 Task: Add a signature Allison Brown containing Respectfully, Allison Brown to email address softage.10@softage.net and add a folder Firewall
Action: Mouse moved to (107, 123)
Screenshot: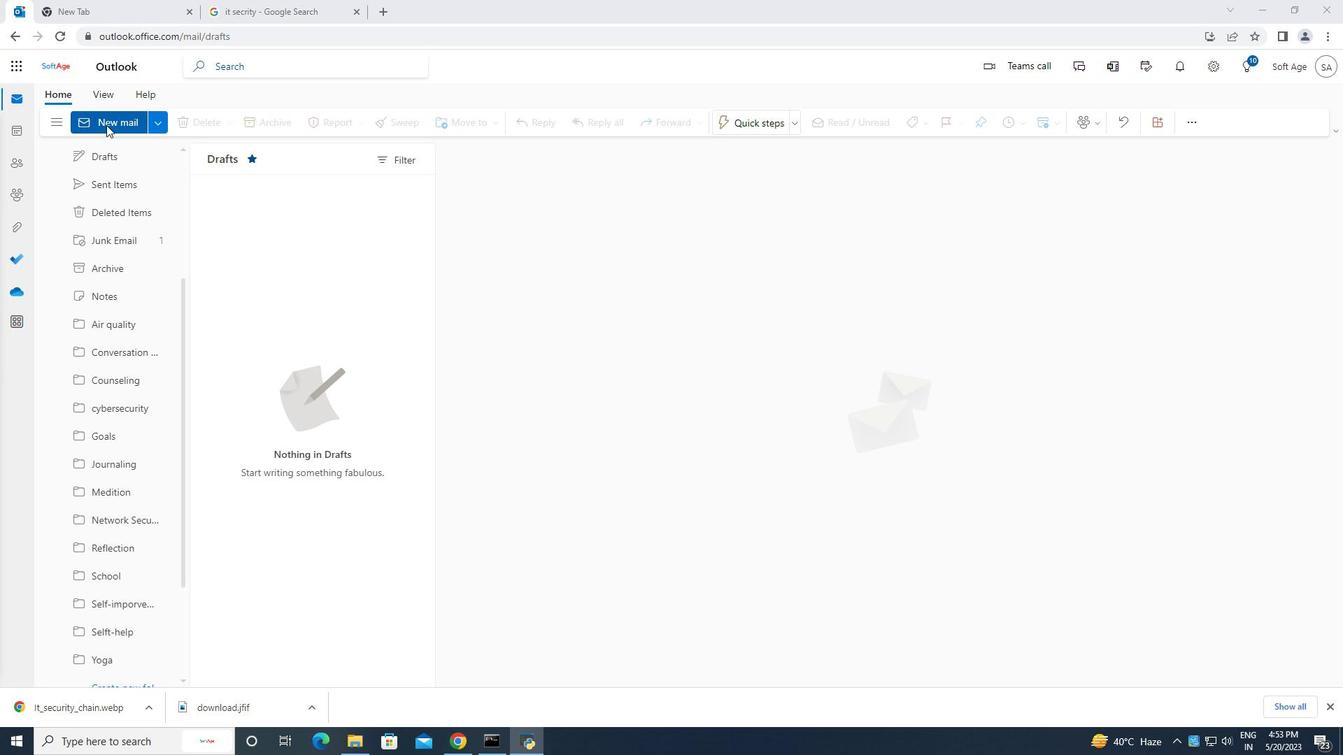 
Action: Mouse pressed left at (107, 123)
Screenshot: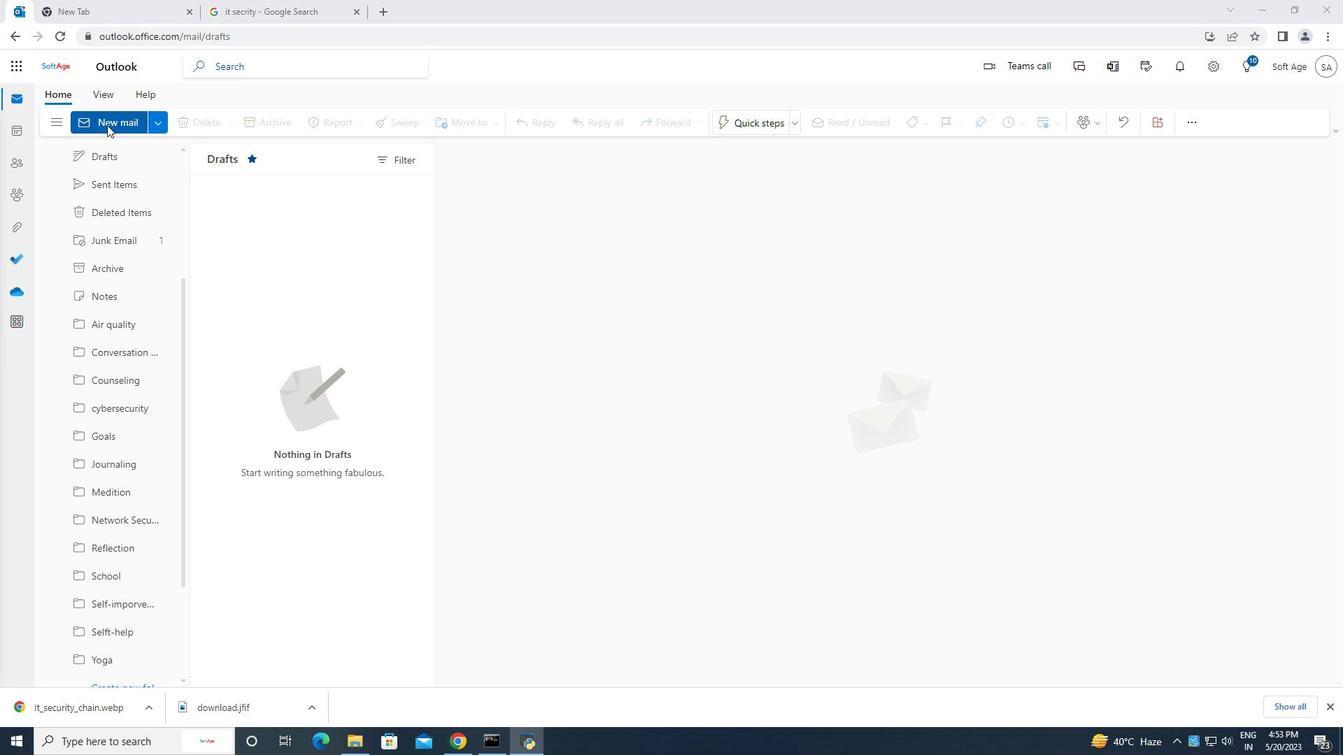 
Action: Mouse moved to (910, 122)
Screenshot: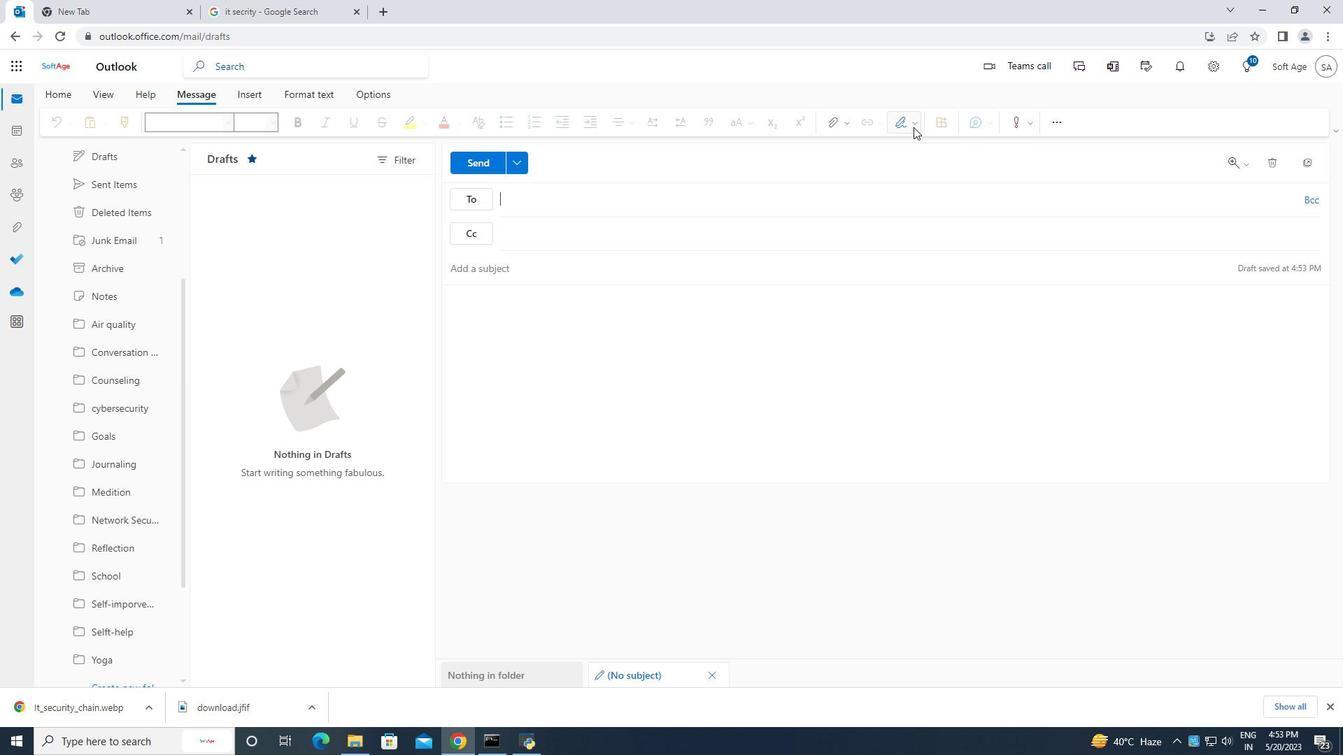 
Action: Mouse pressed left at (910, 122)
Screenshot: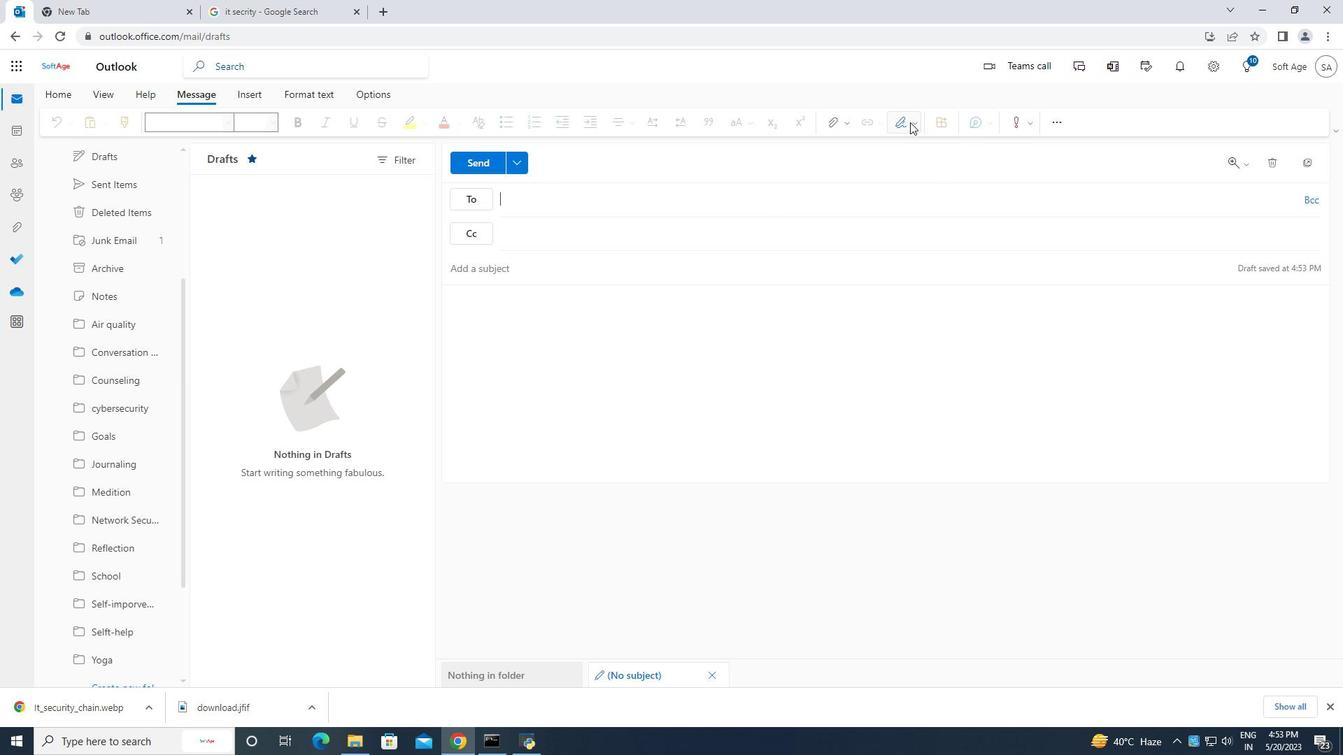 
Action: Mouse moved to (857, 177)
Screenshot: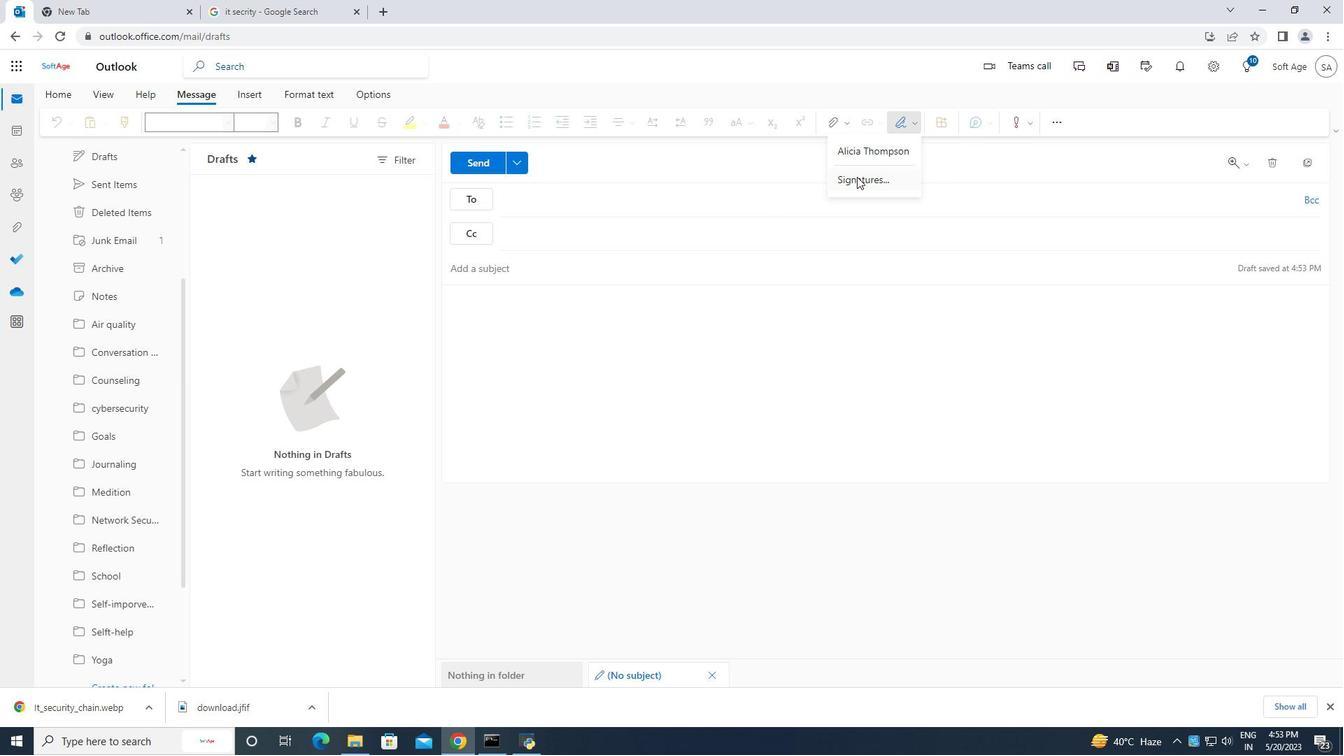 
Action: Mouse pressed left at (857, 177)
Screenshot: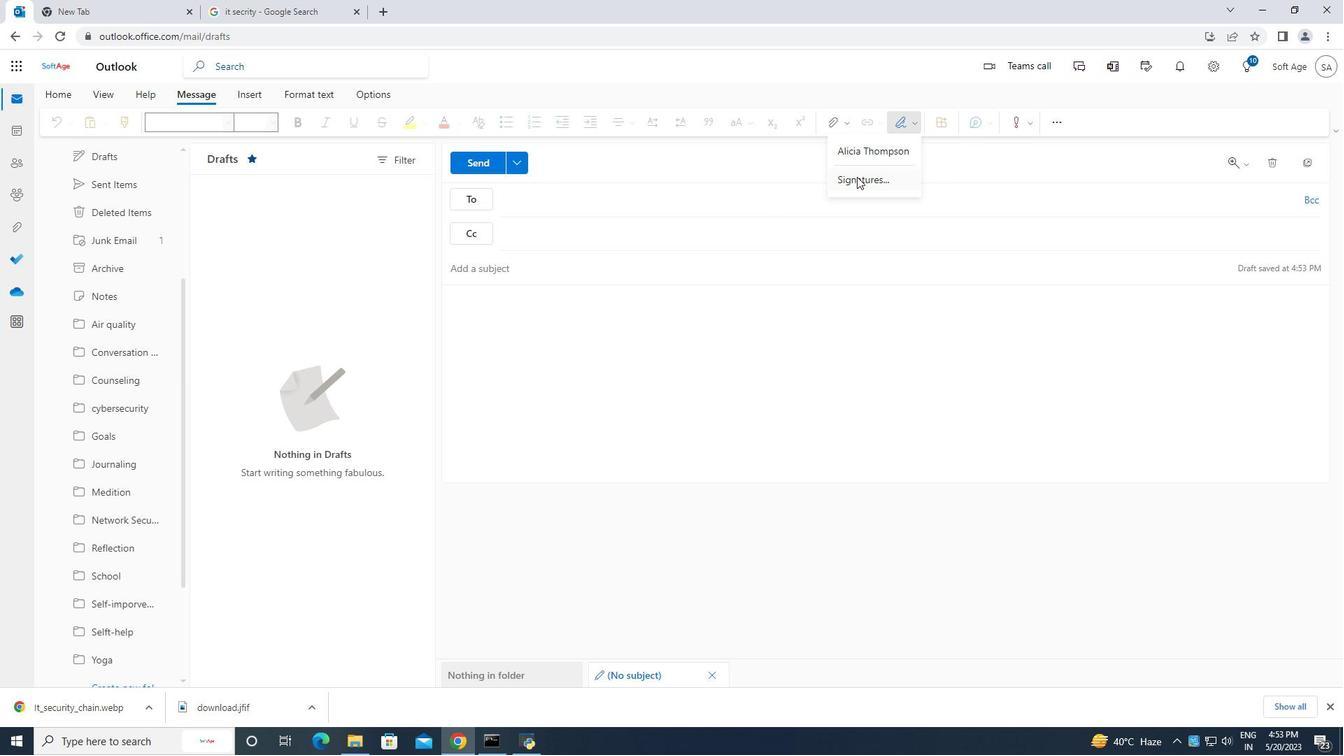 
Action: Mouse moved to (953, 229)
Screenshot: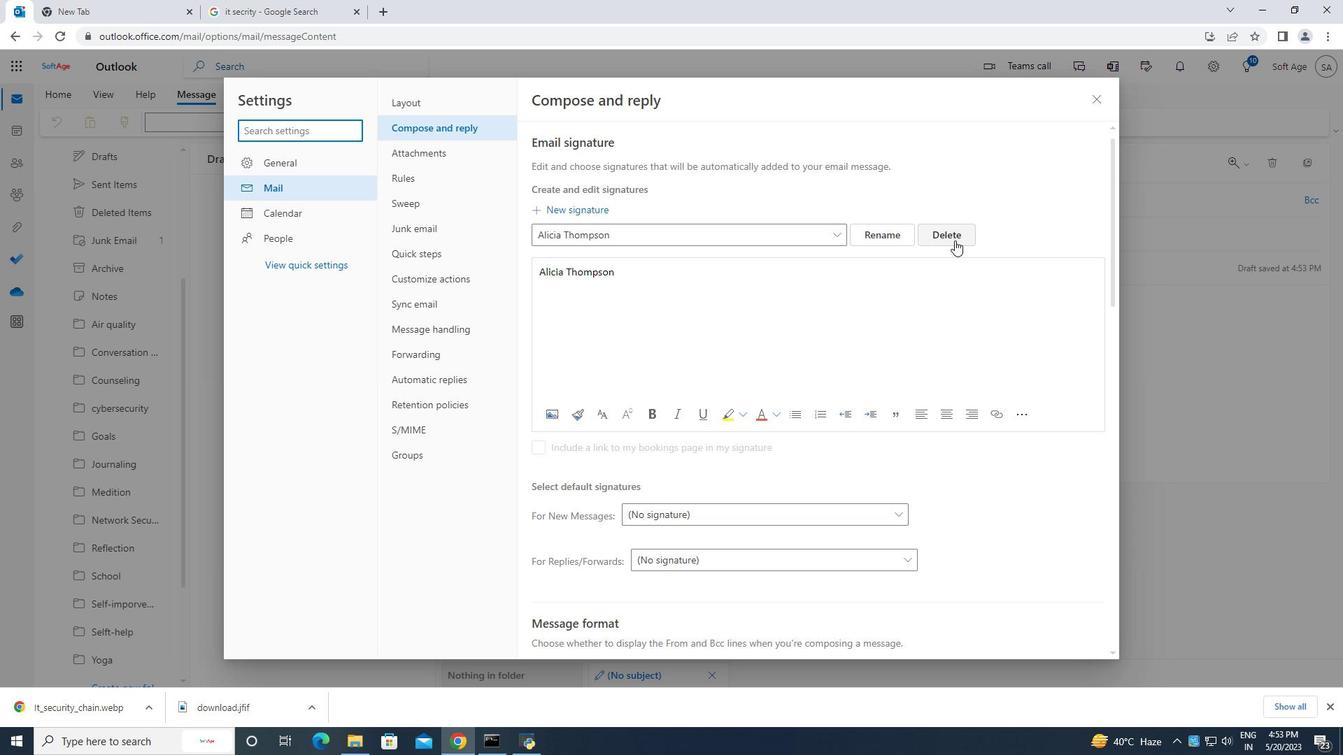 
Action: Mouse pressed left at (953, 229)
Screenshot: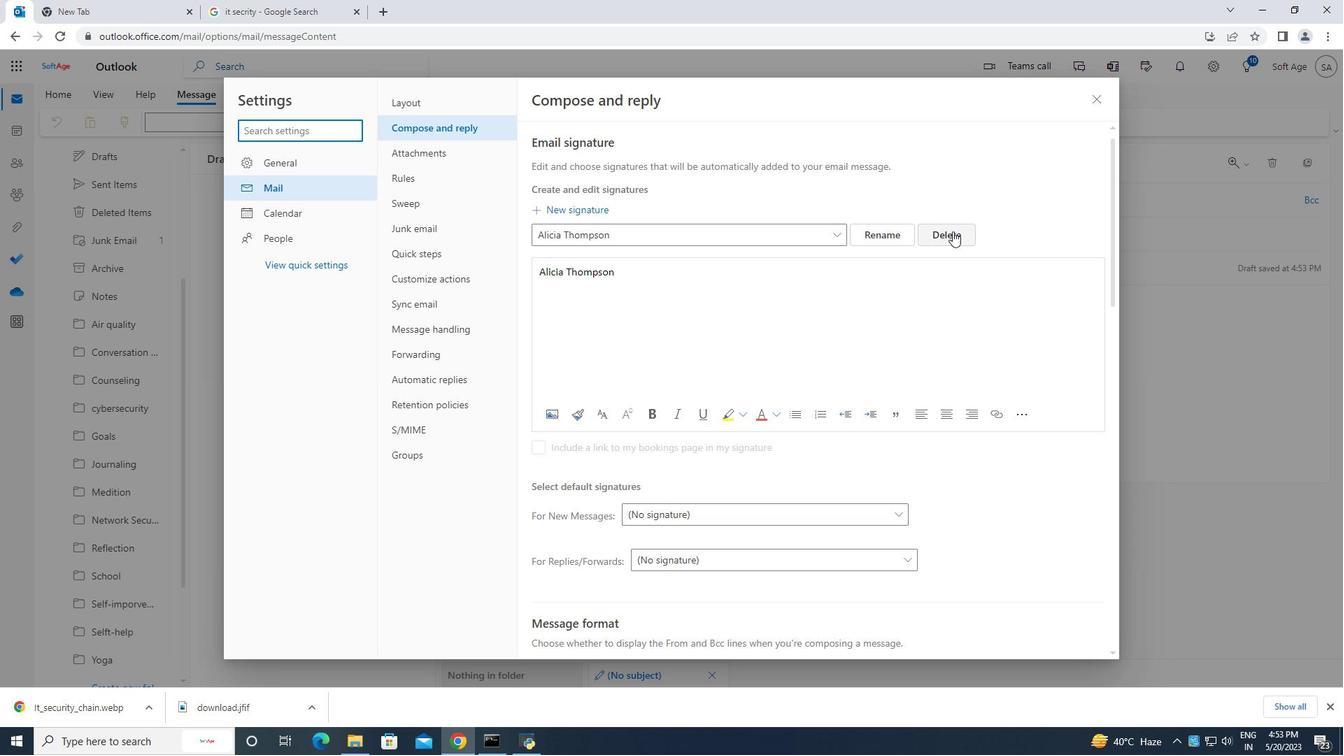 
Action: Mouse moved to (599, 235)
Screenshot: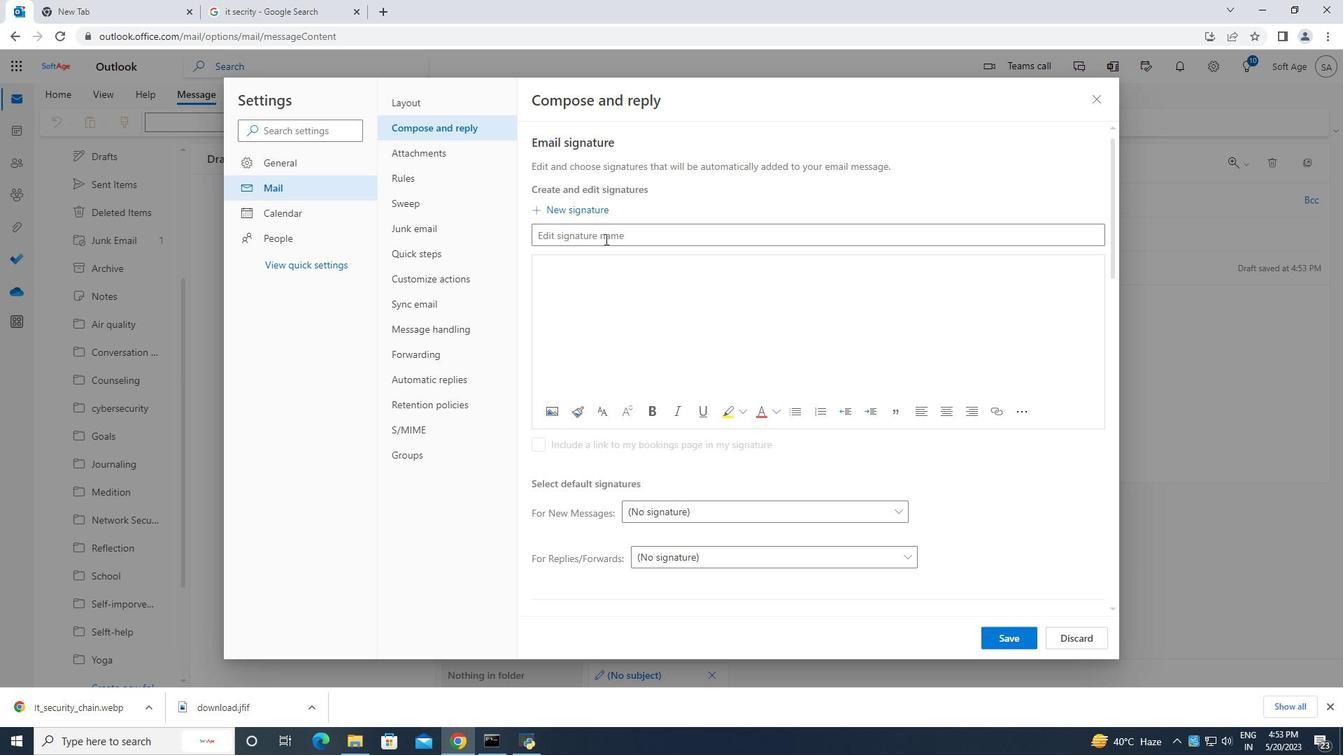 
Action: Mouse pressed left at (599, 235)
Screenshot: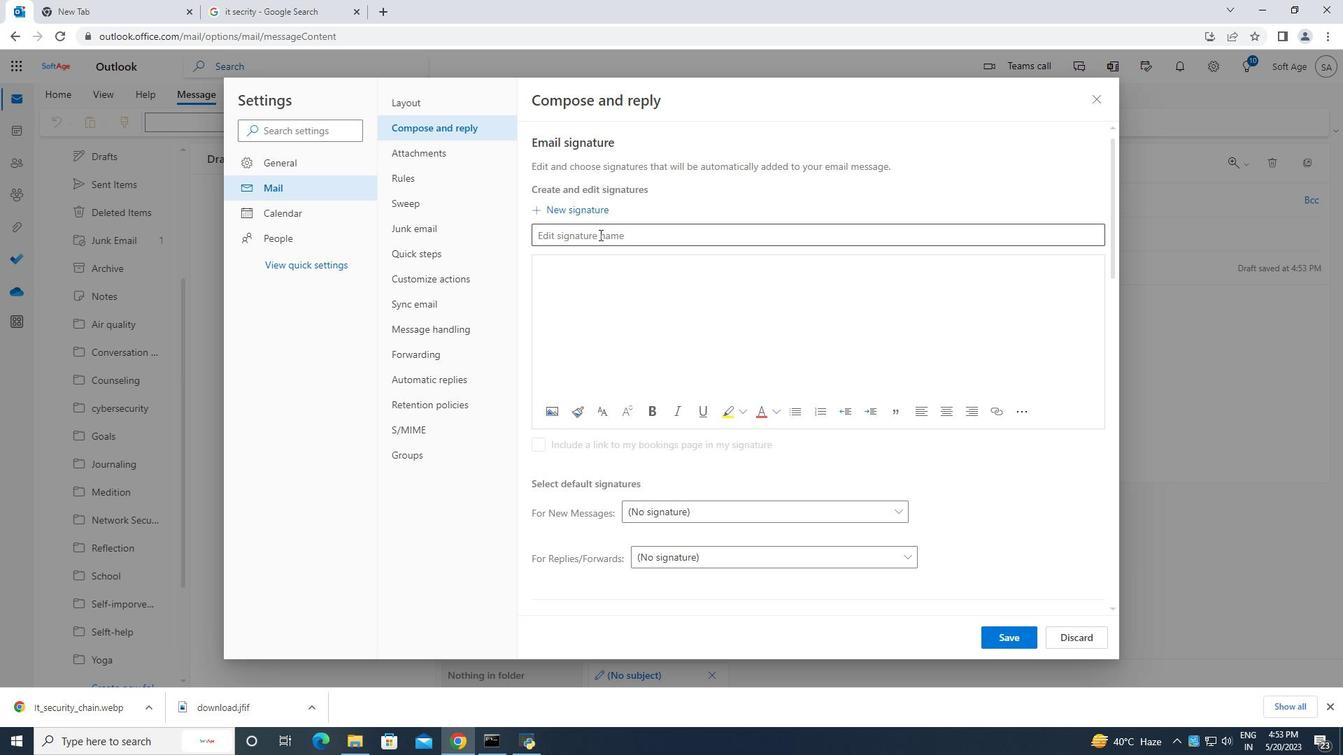 
Action: Key pressed <Key.caps_lock>A<Key.caps_lock>llison<Key.space><Key.caps_lock>B<Key.caps_lock>rown<Key.space><Key.caps_lock>
Screenshot: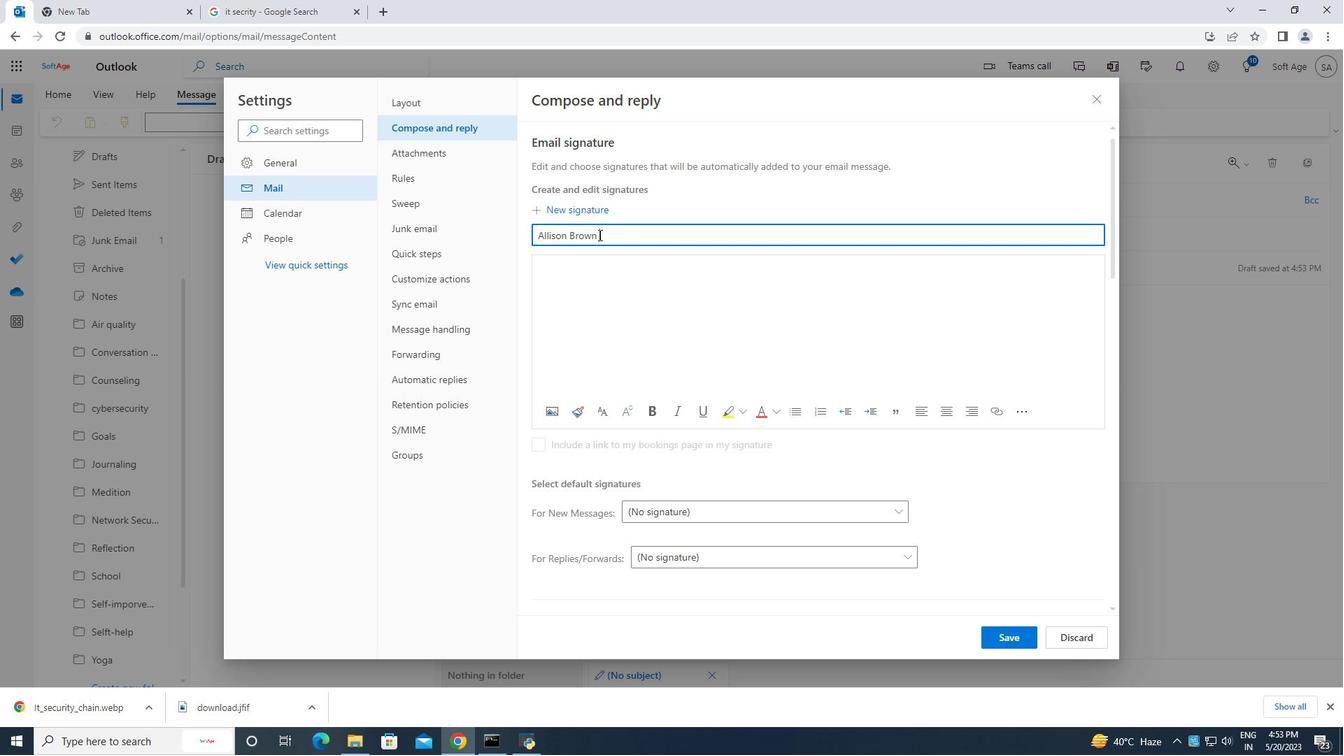 
Action: Mouse moved to (576, 268)
Screenshot: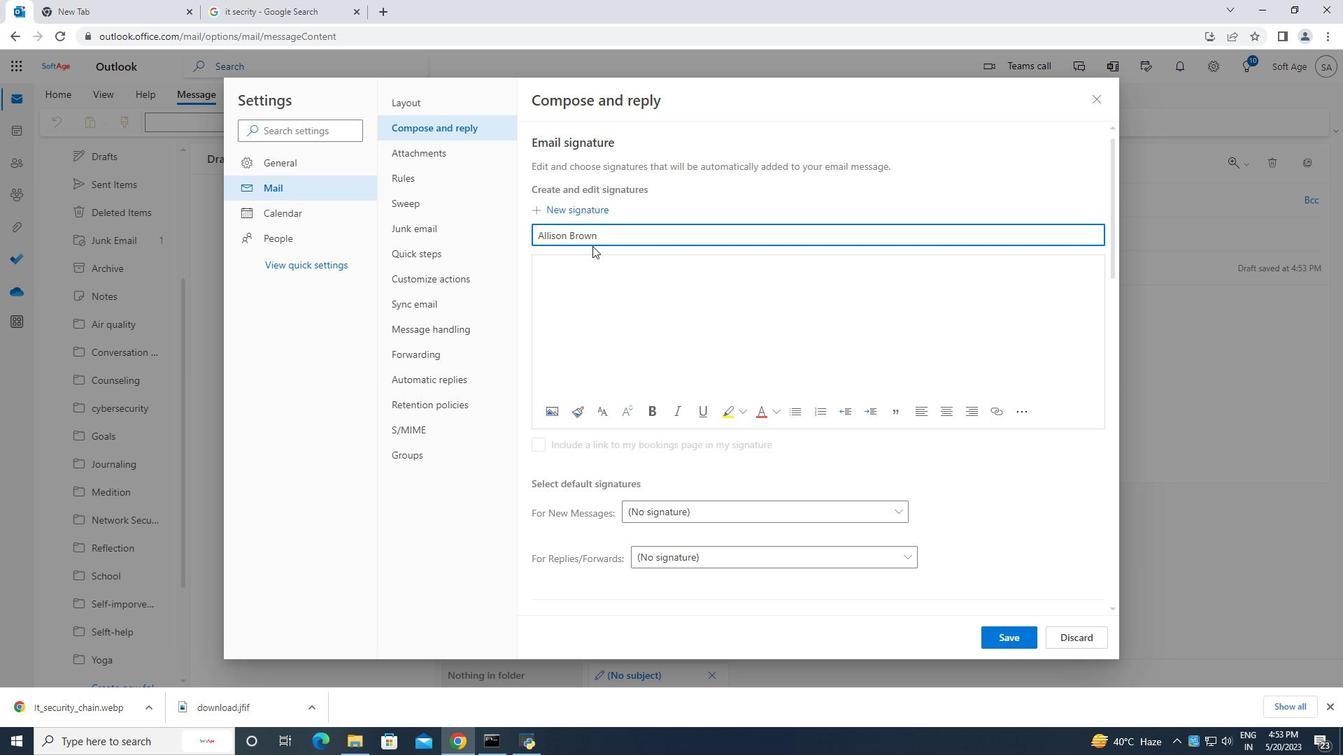 
Action: Mouse pressed left at (576, 268)
Screenshot: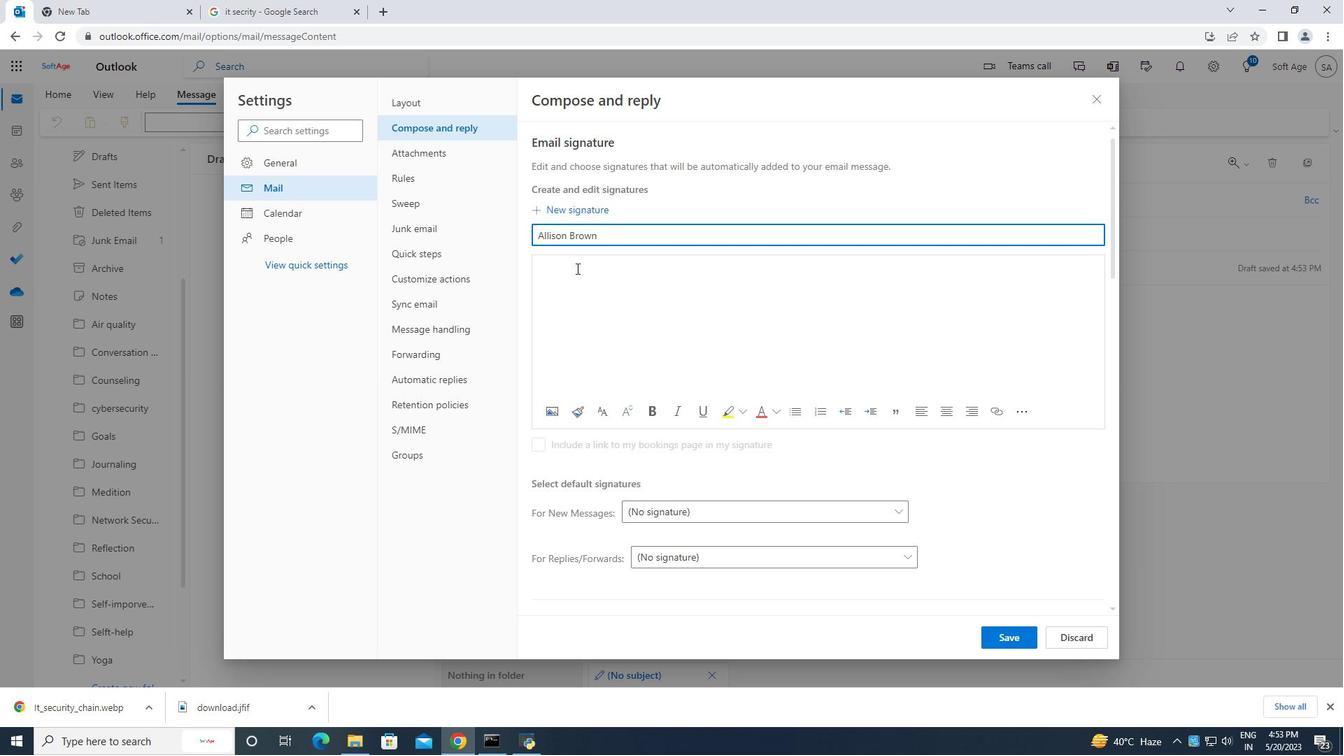 
Action: Key pressed A<Key.caps_lock>li<Key.backspace>lison<Key.space><Key.caps_lock>B<Key.caps_lock>rown
Screenshot: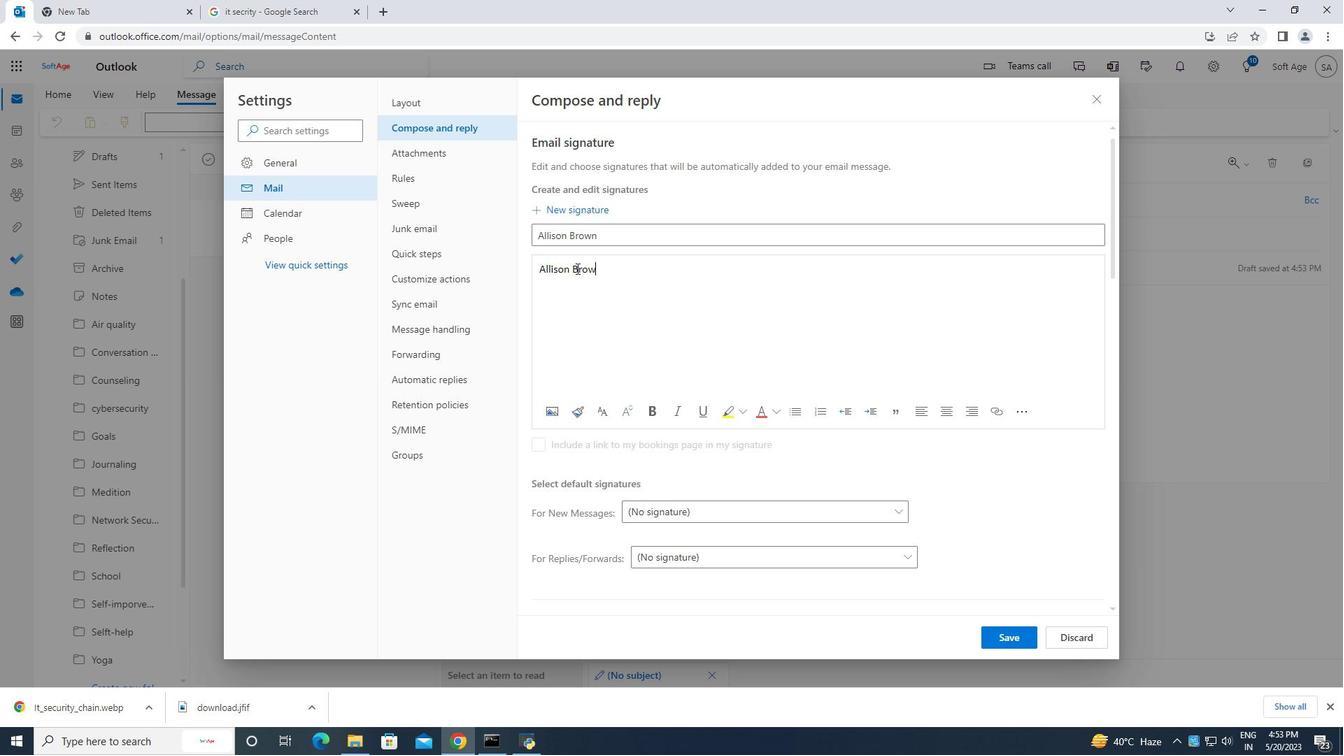 
Action: Mouse moved to (1004, 636)
Screenshot: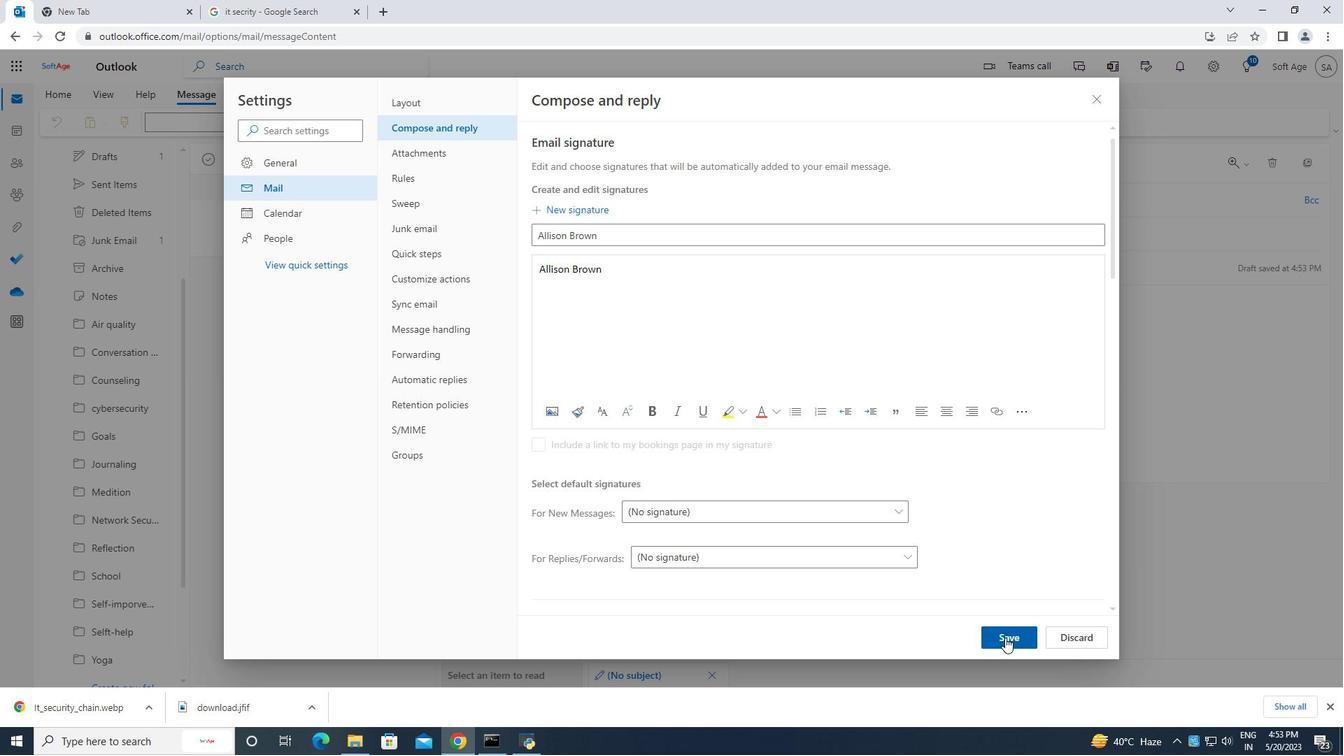
Action: Mouse pressed left at (1004, 636)
Screenshot: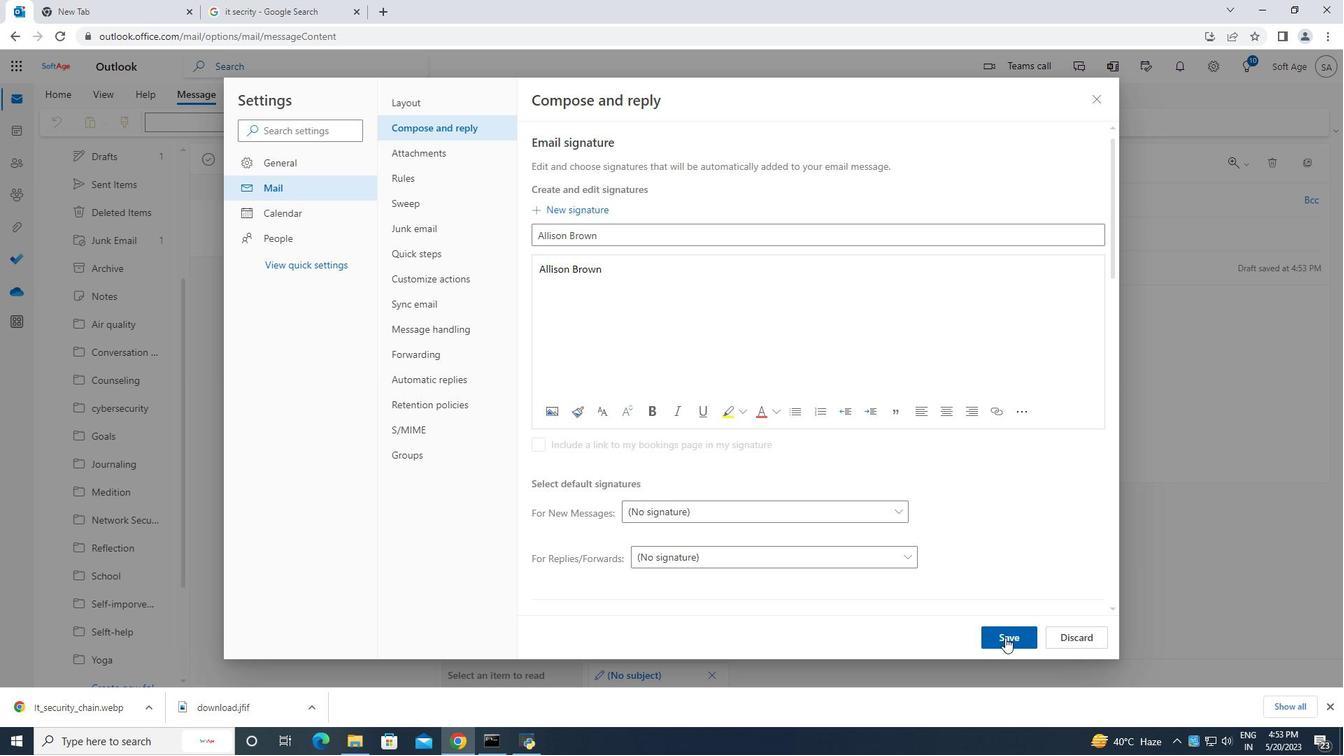
Action: Mouse moved to (1095, 97)
Screenshot: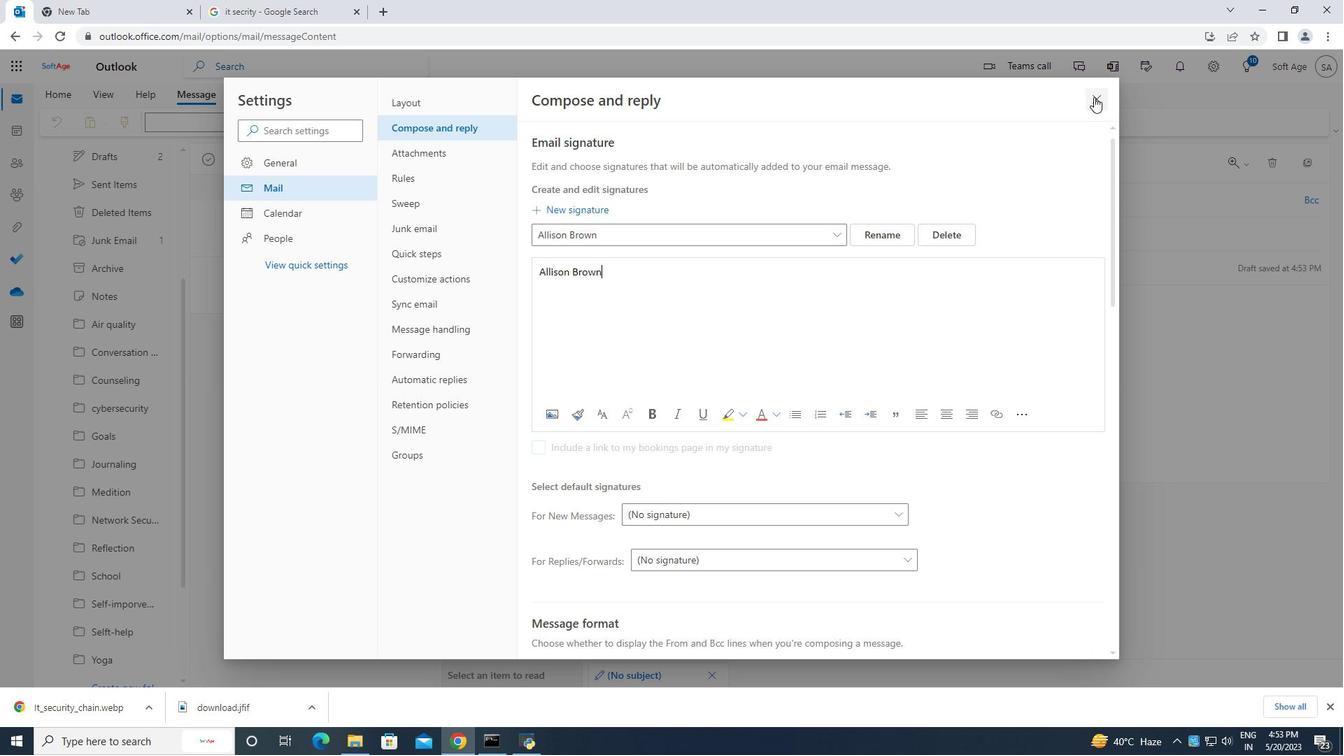 
Action: Mouse pressed left at (1095, 97)
Screenshot: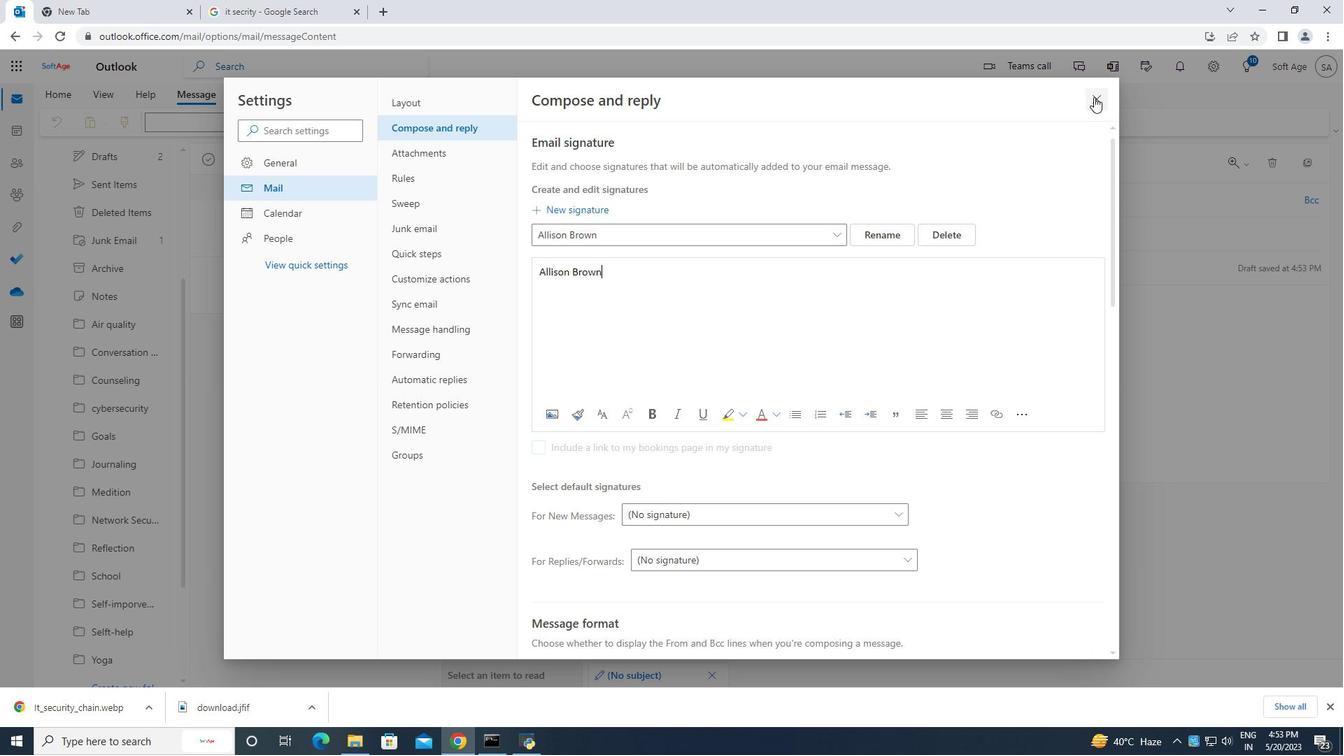 
Action: Mouse moved to (915, 125)
Screenshot: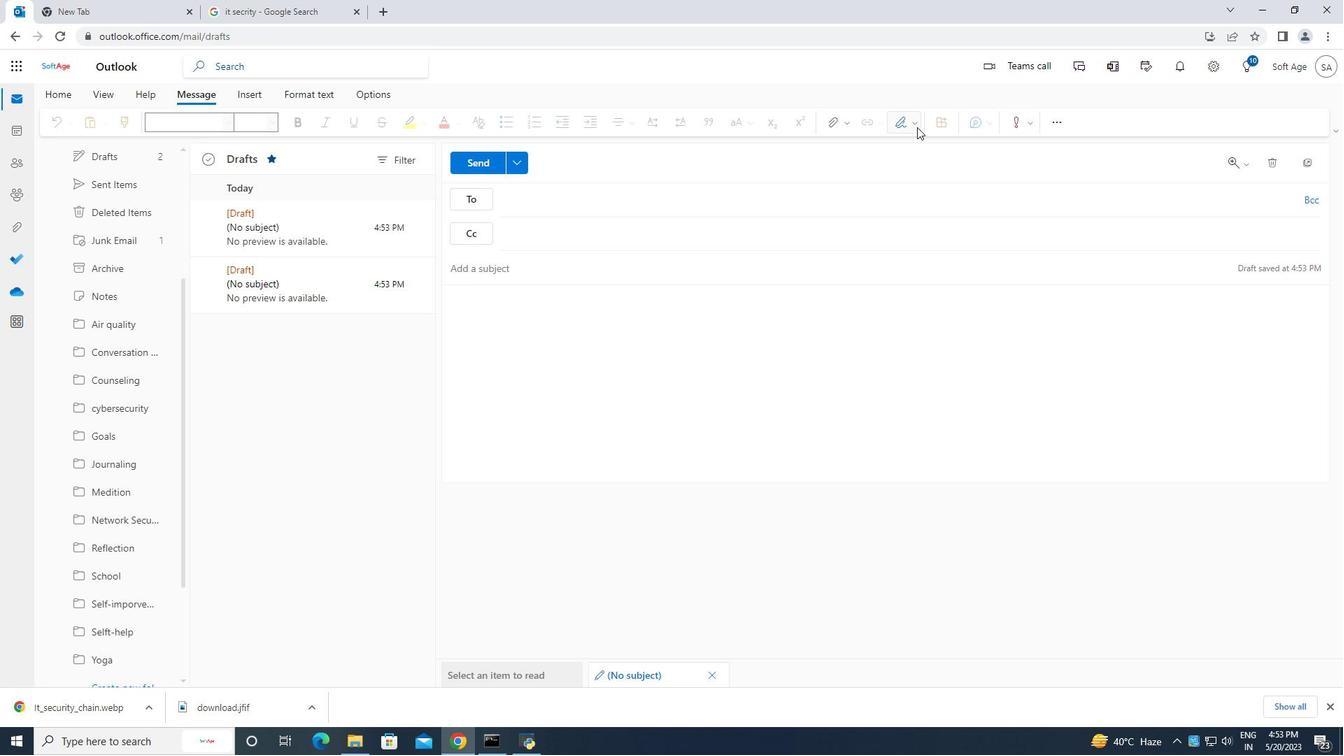 
Action: Mouse pressed left at (915, 125)
Screenshot: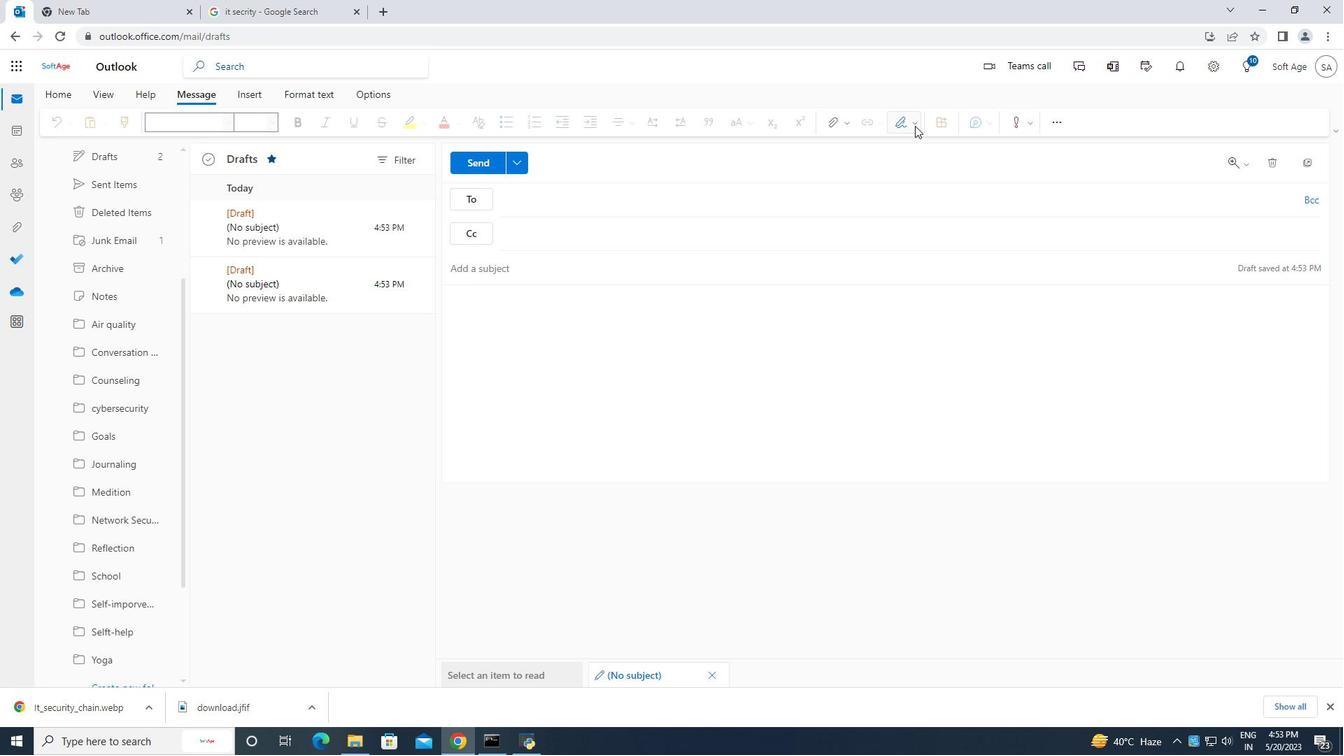 
Action: Mouse moved to (889, 151)
Screenshot: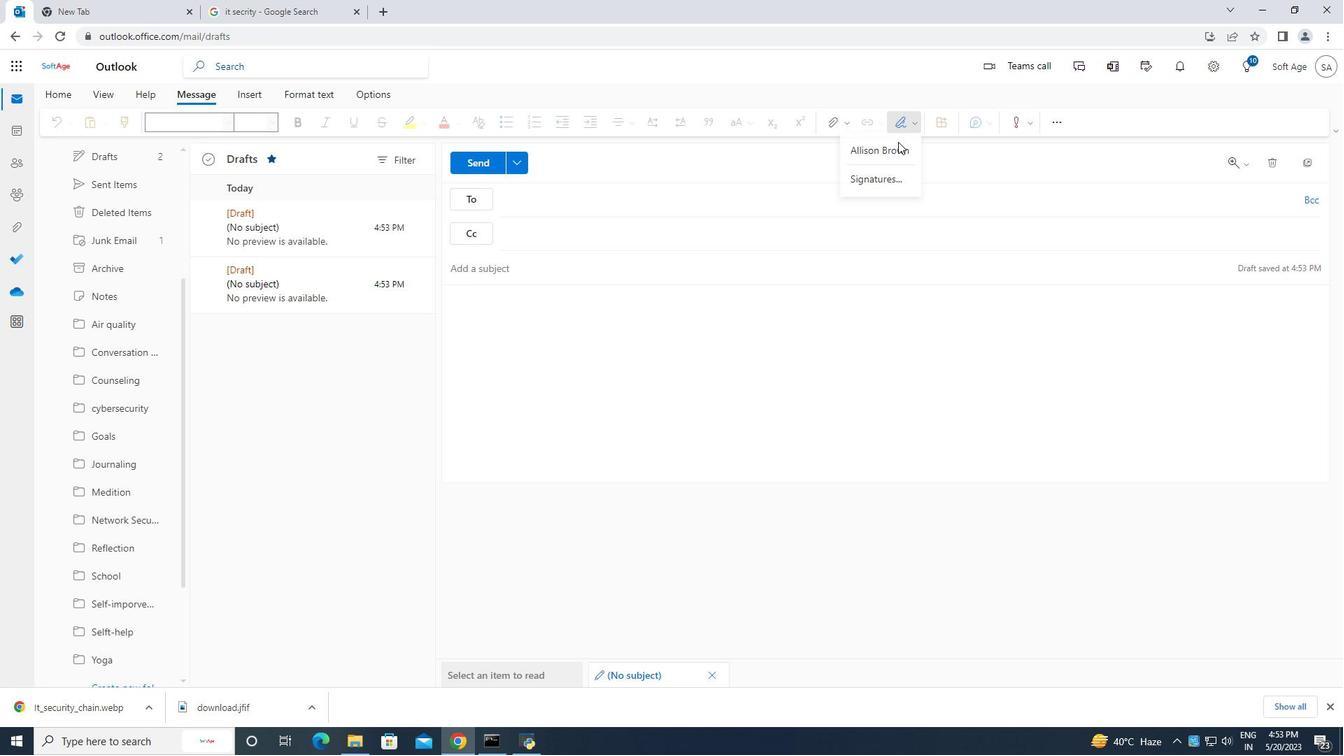 
Action: Mouse pressed left at (889, 151)
Screenshot: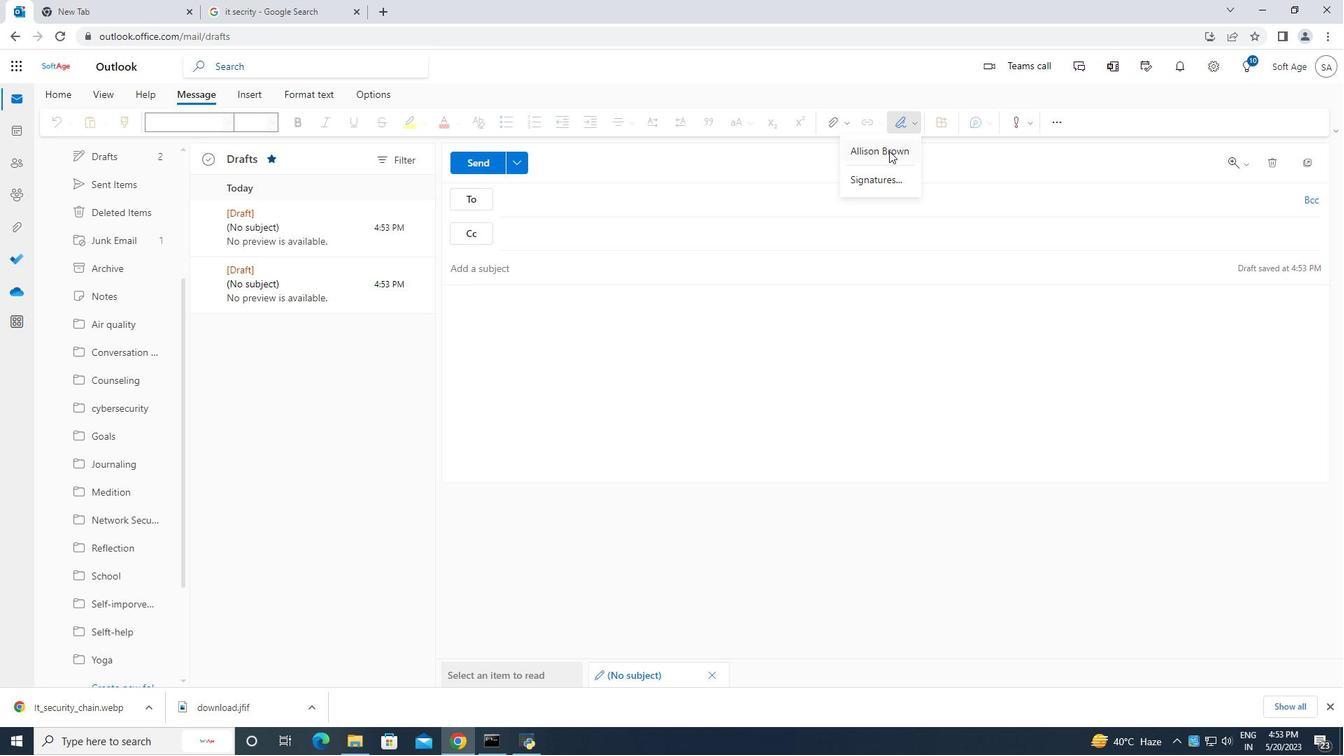 
Action: Mouse moved to (488, 298)
Screenshot: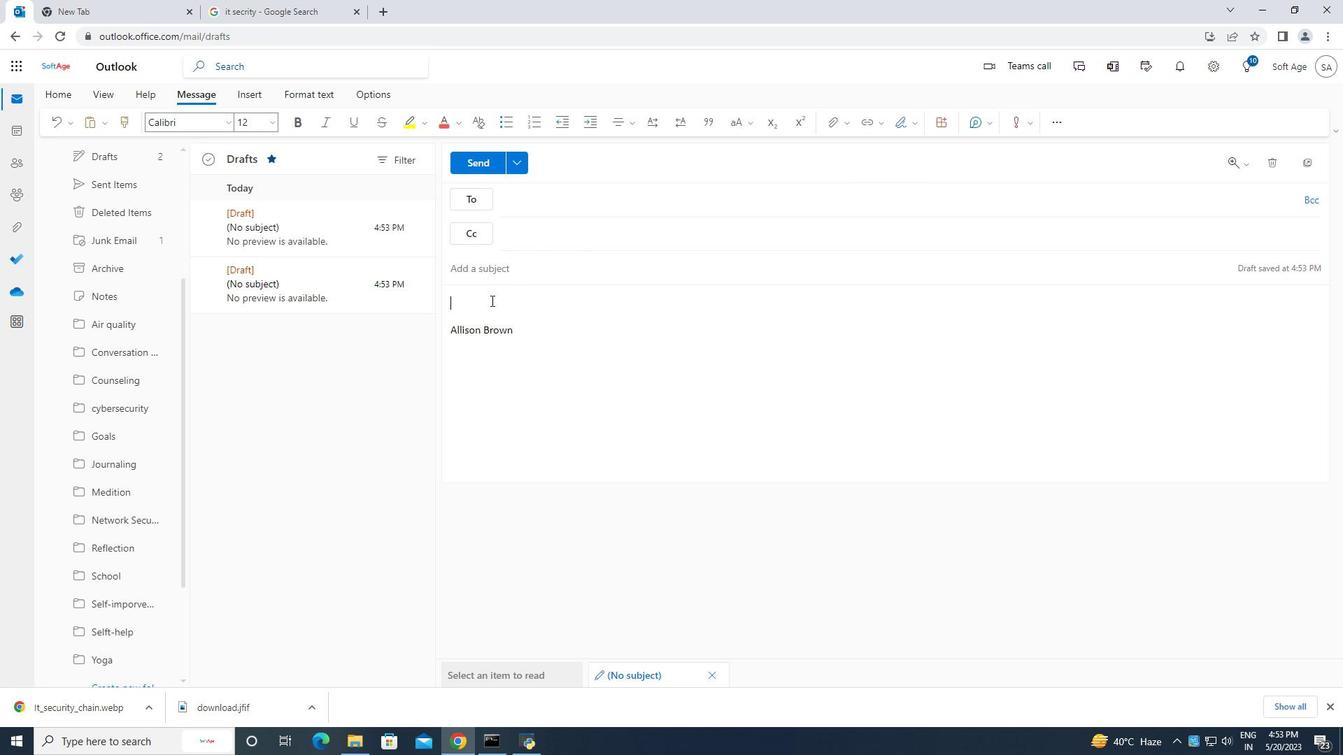 
Action: Key pressed <Key.caps_lock>C<Key.caps_lock>ontaing<Key.space><Key.backspace><Key.backspace>ing<Key.space><Key.caps_lock>R<Key.caps_lock>espect
Screenshot: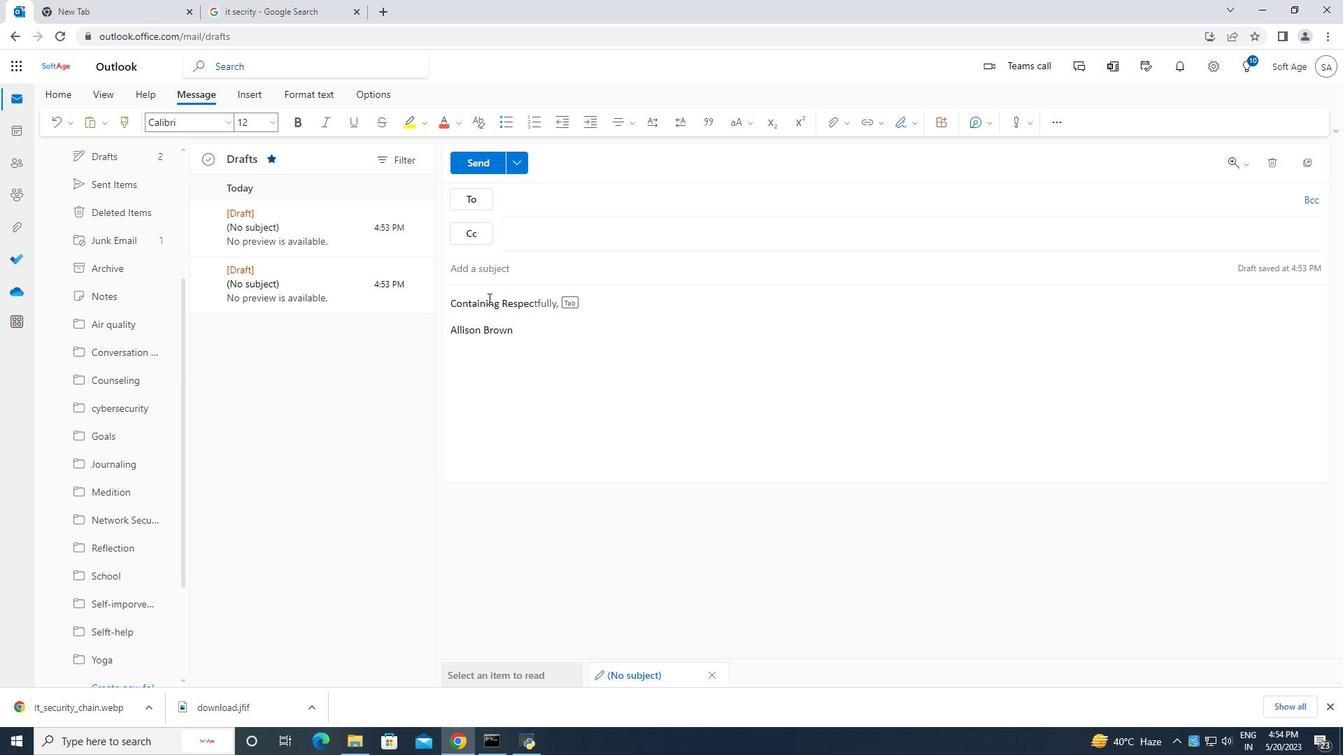 
Action: Mouse moved to (517, 303)
Screenshot: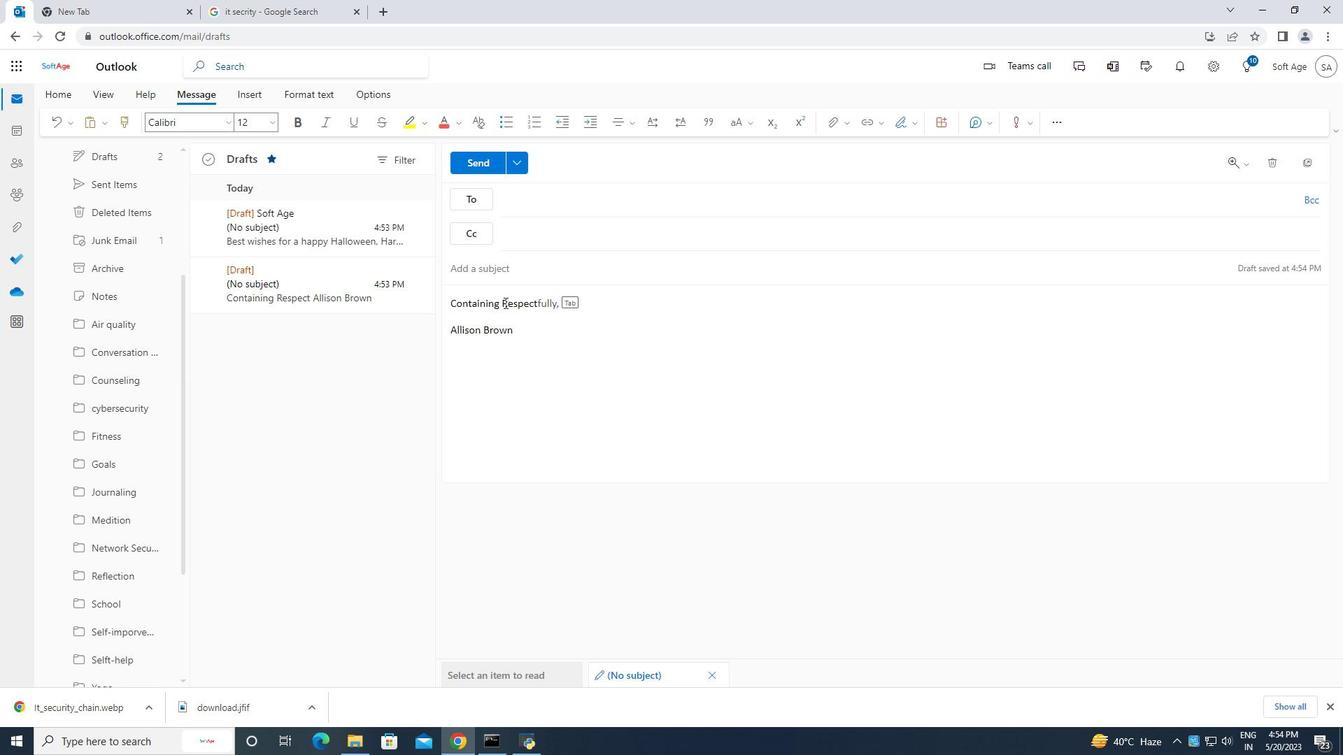
Action: Key pressed <Key.enter>
Screenshot: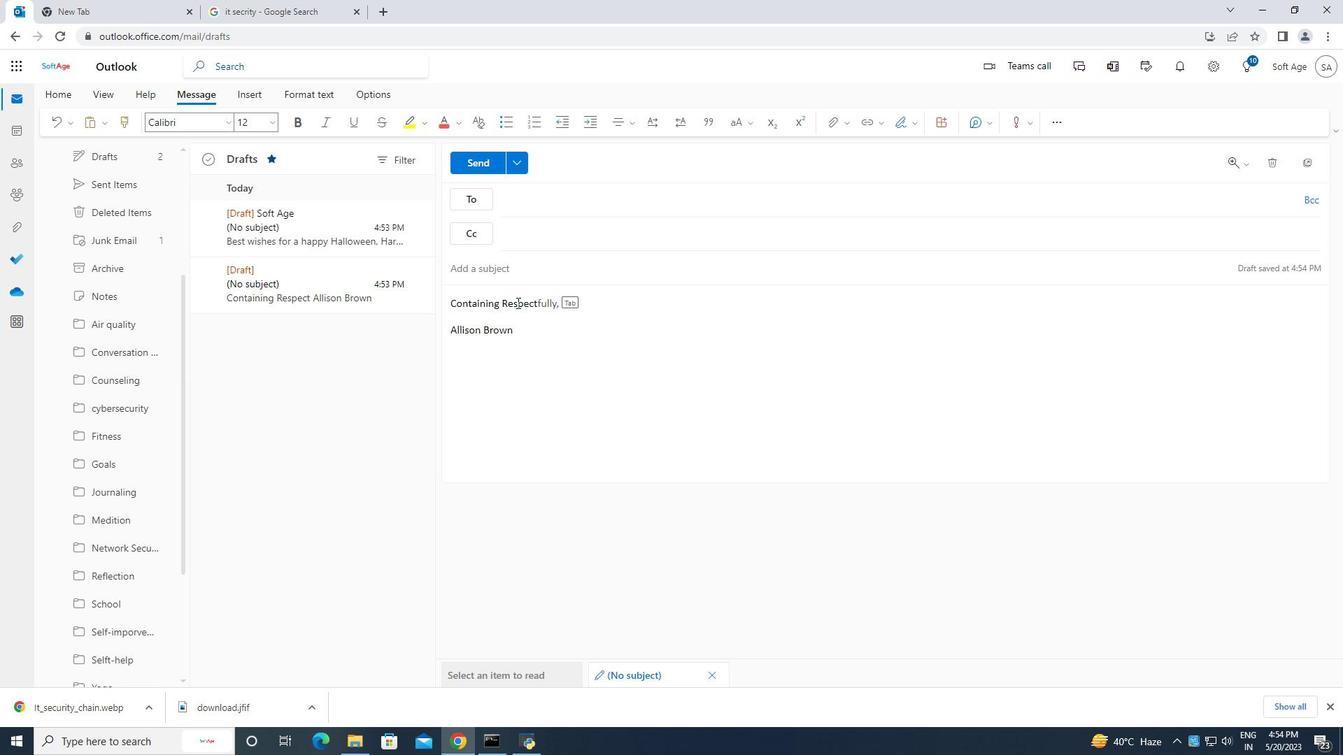 
Action: Mouse moved to (545, 305)
Screenshot: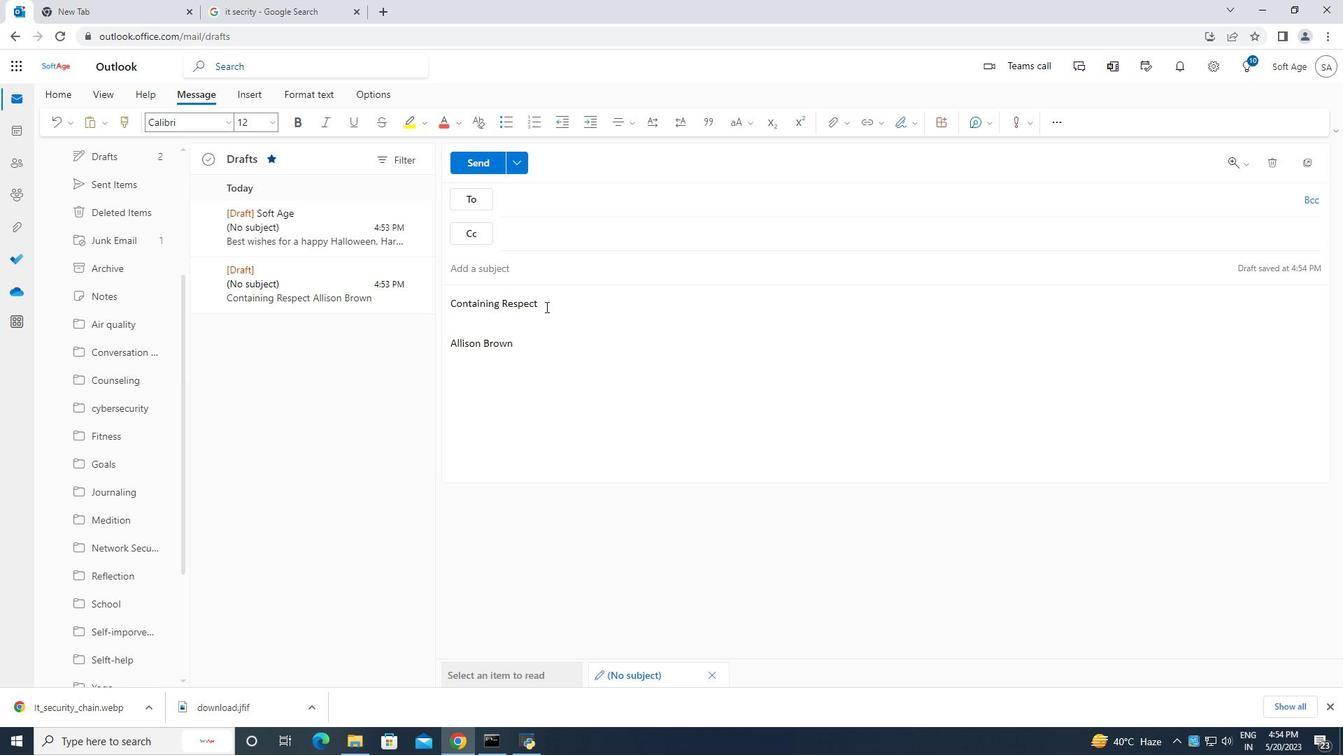 
Action: Mouse pressed left at (545, 305)
Screenshot: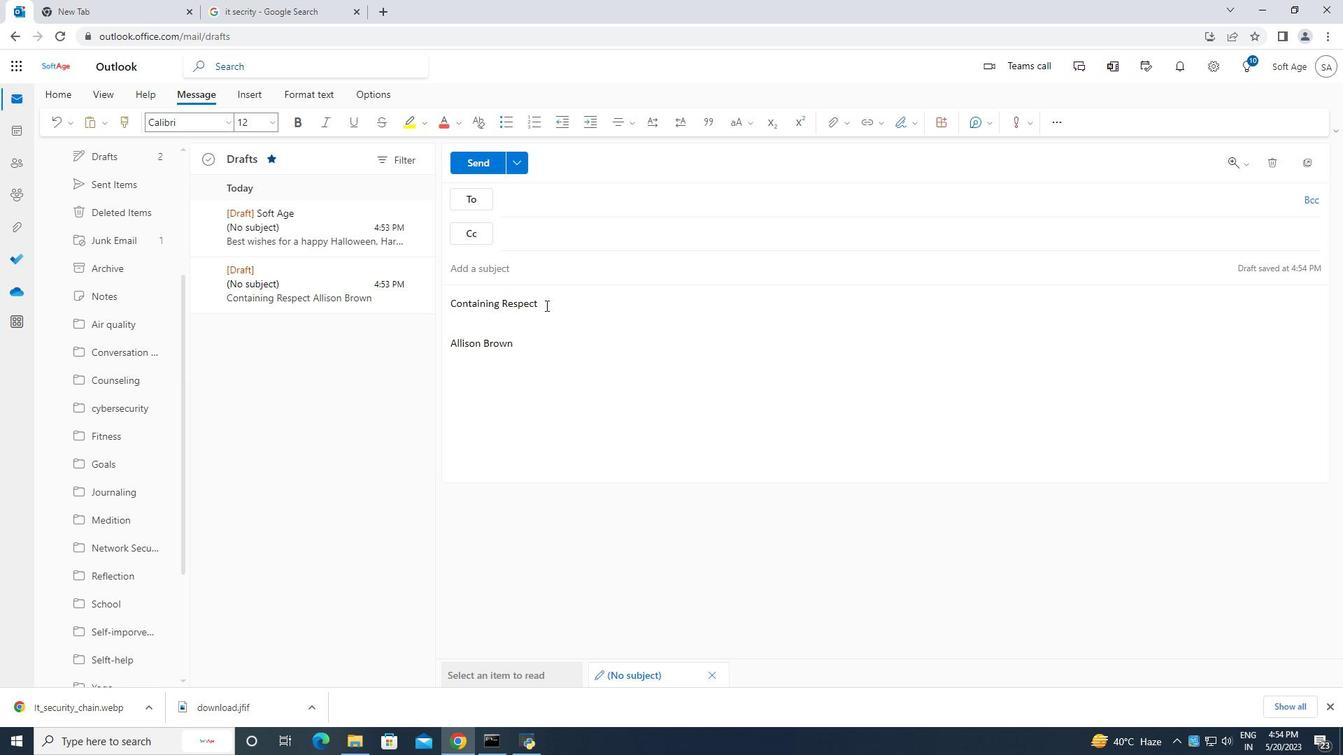 
Action: Mouse moved to (545, 305)
Screenshot: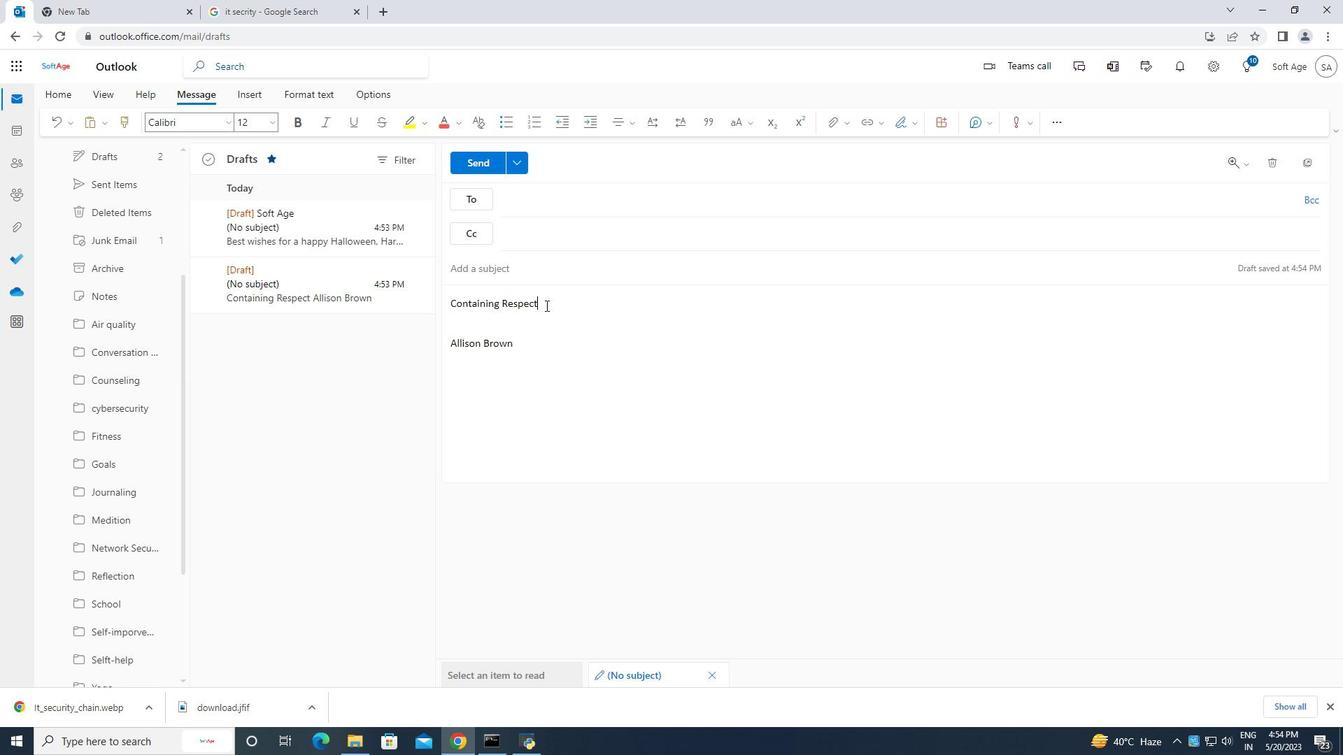 
Action: Key pressed fully,<Key.space><Key.caps_lock>A<Key.caps_lock>llison<Key.space><Key.caps_lock>B<Key.caps_lock>rown<Key.space>
Screenshot: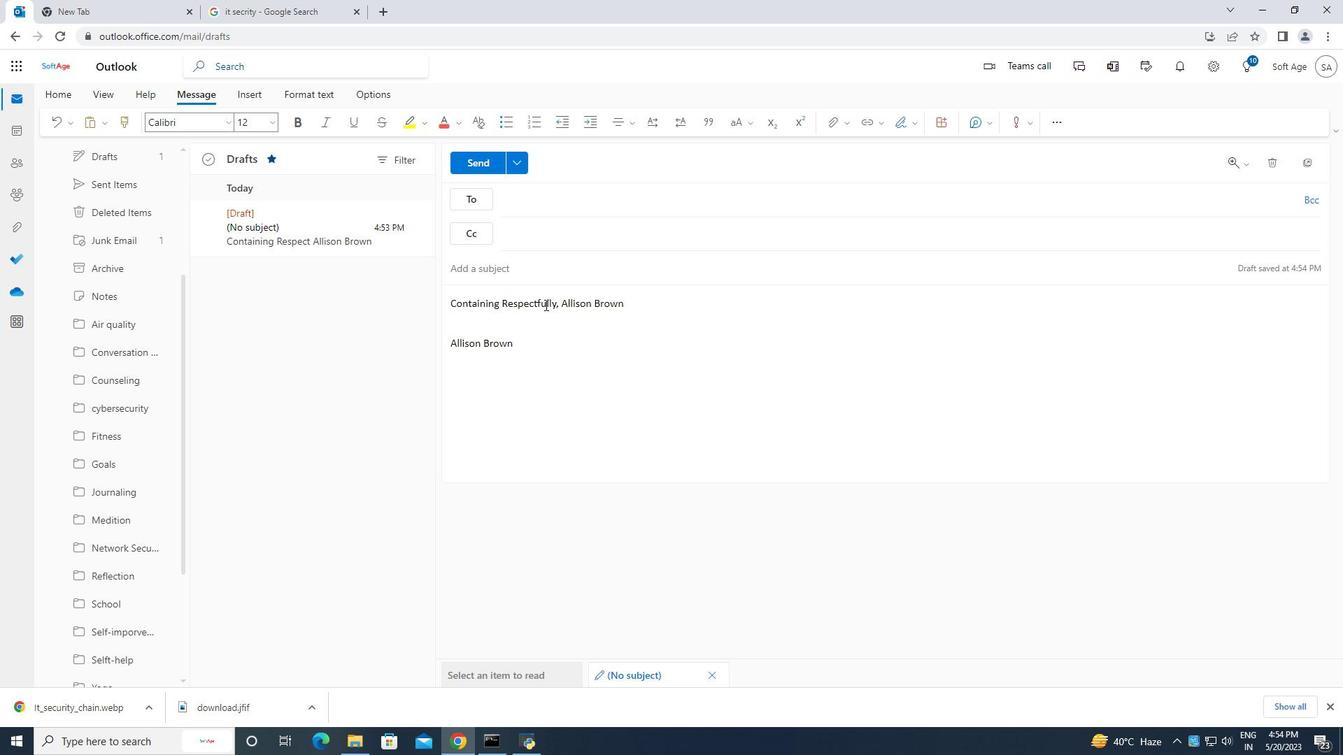 
Action: Mouse moved to (631, 194)
Screenshot: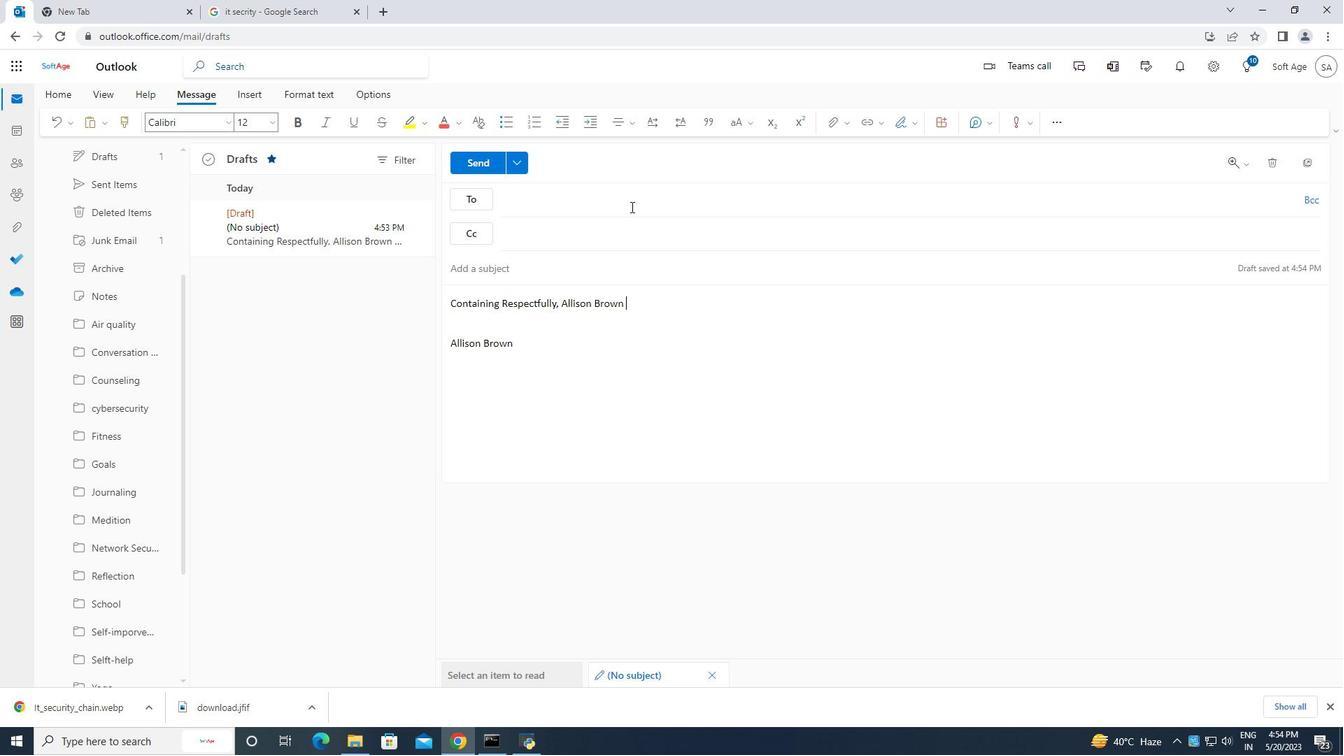 
Action: Mouse pressed left at (631, 194)
Screenshot: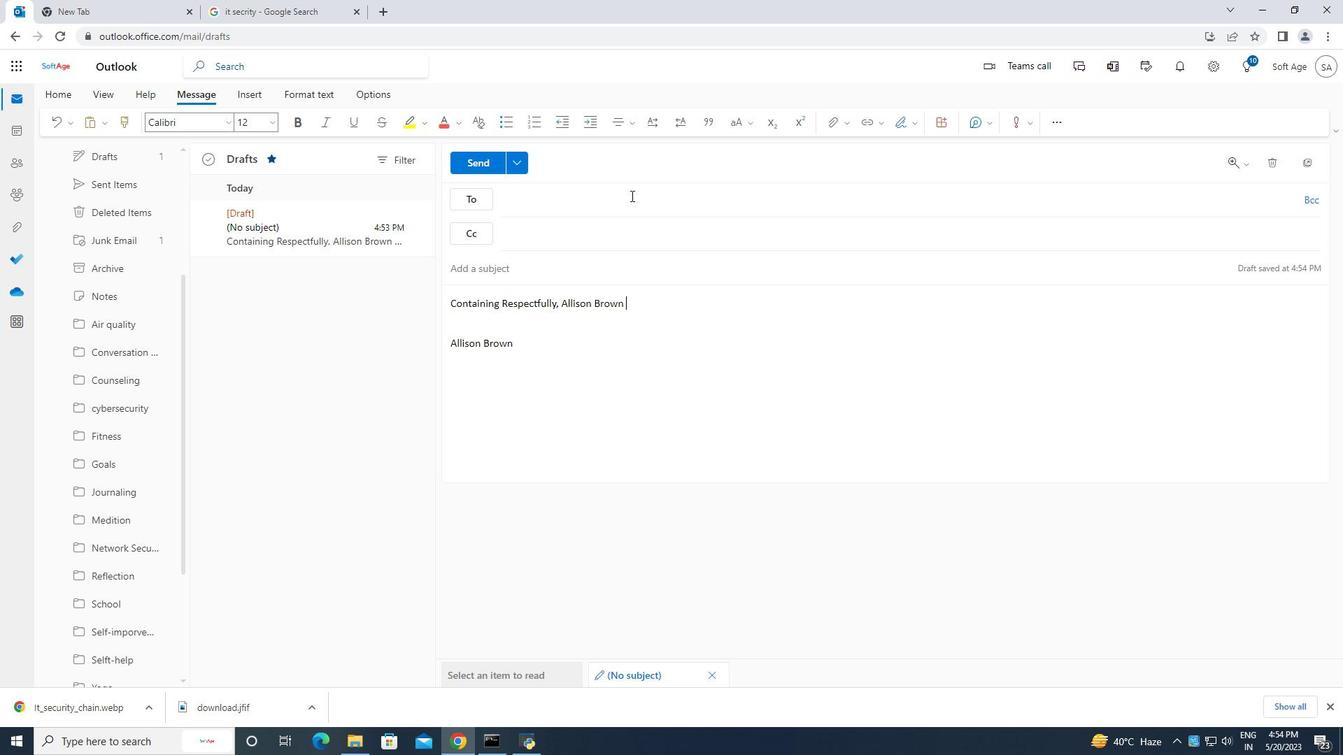 
Action: Mouse moved to (630, 194)
Screenshot: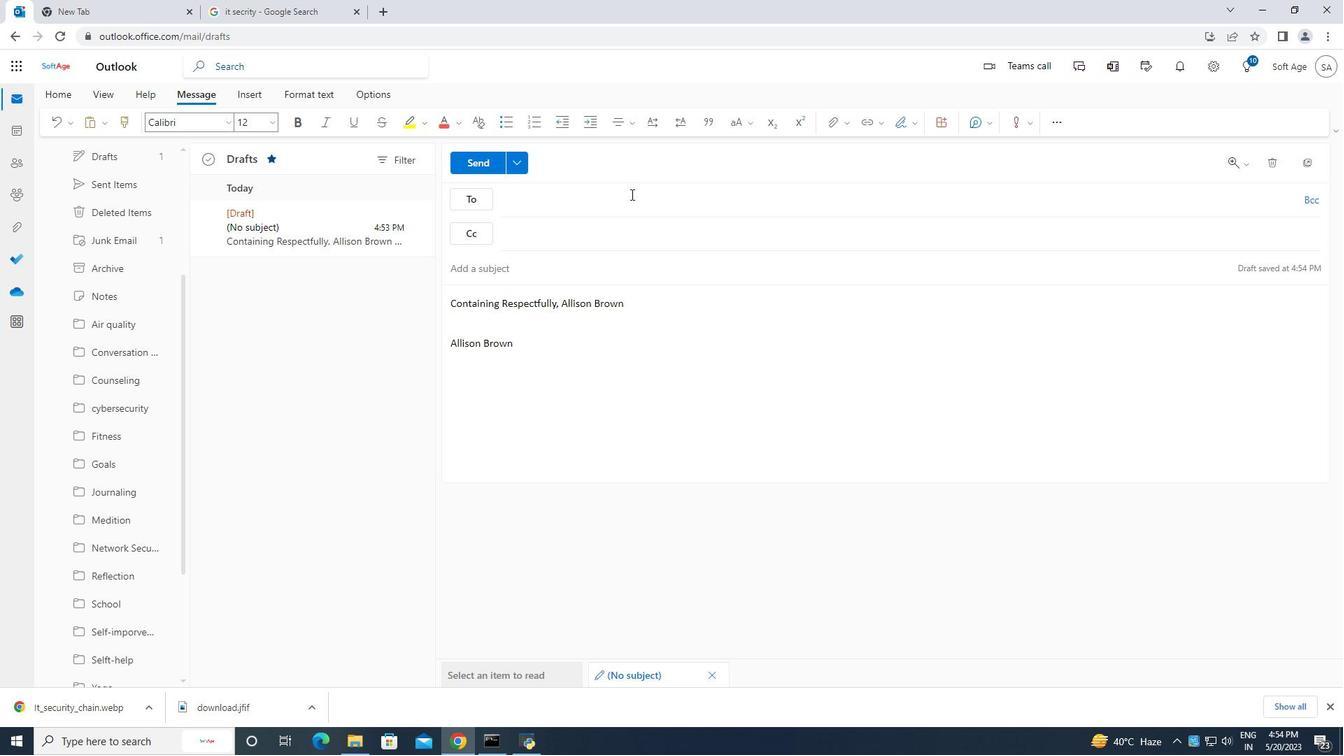 
Action: Key pressed soft
Screenshot: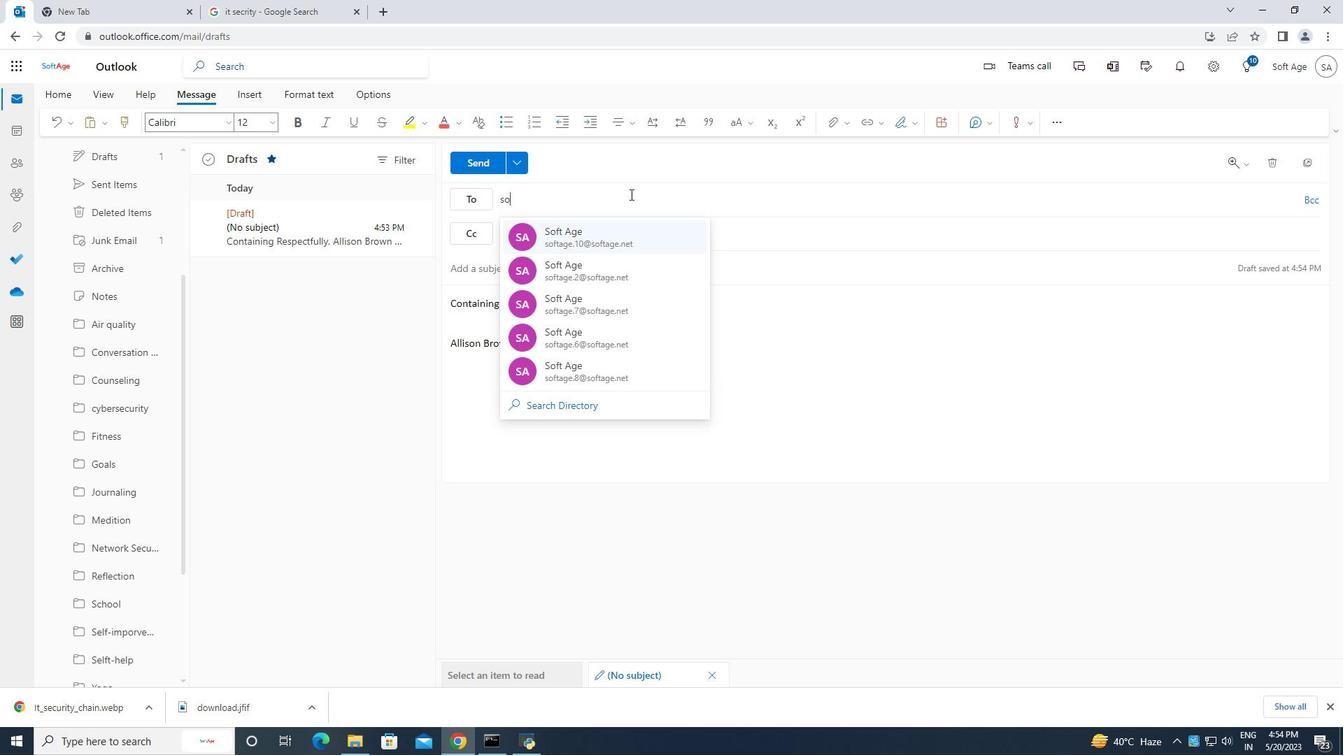 
Action: Mouse moved to (659, 231)
Screenshot: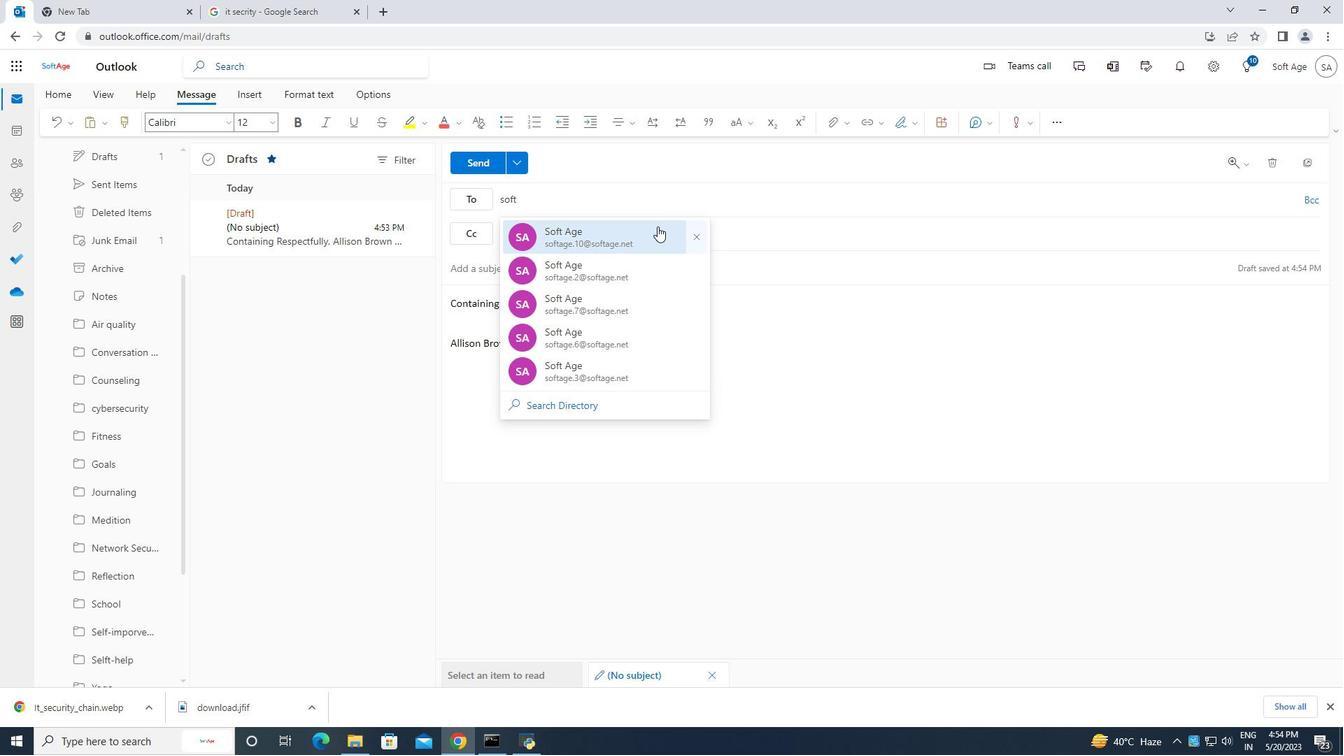 
Action: Mouse pressed left at (659, 231)
Screenshot: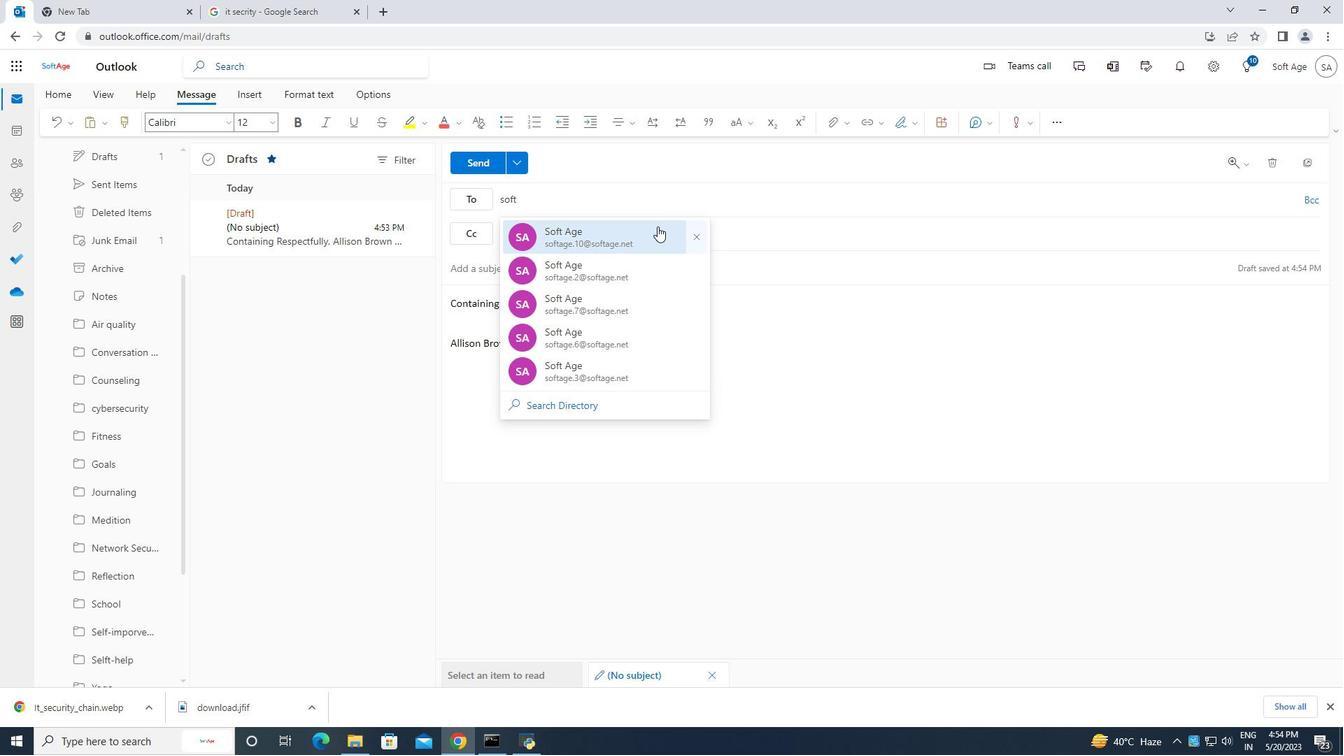 
Action: Mouse moved to (100, 627)
Screenshot: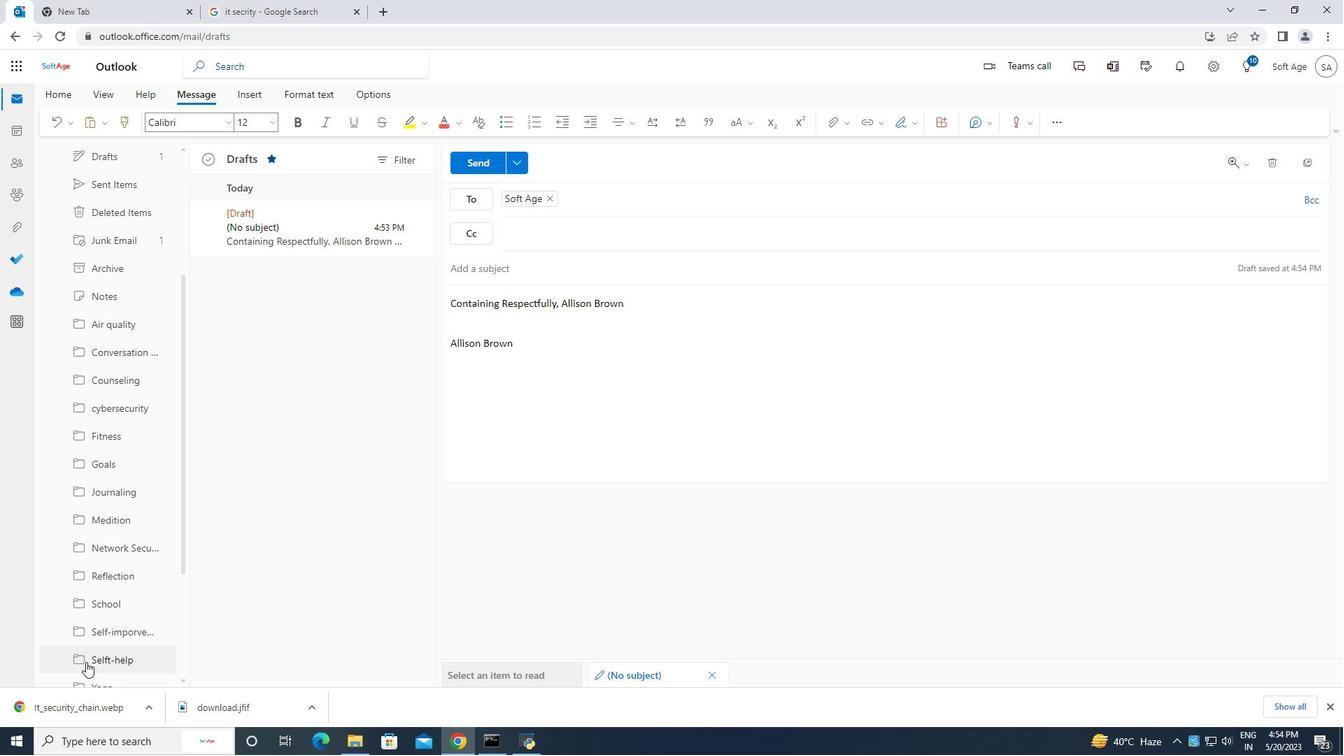 
Action: Mouse scrolled (100, 626) with delta (0, 0)
Screenshot: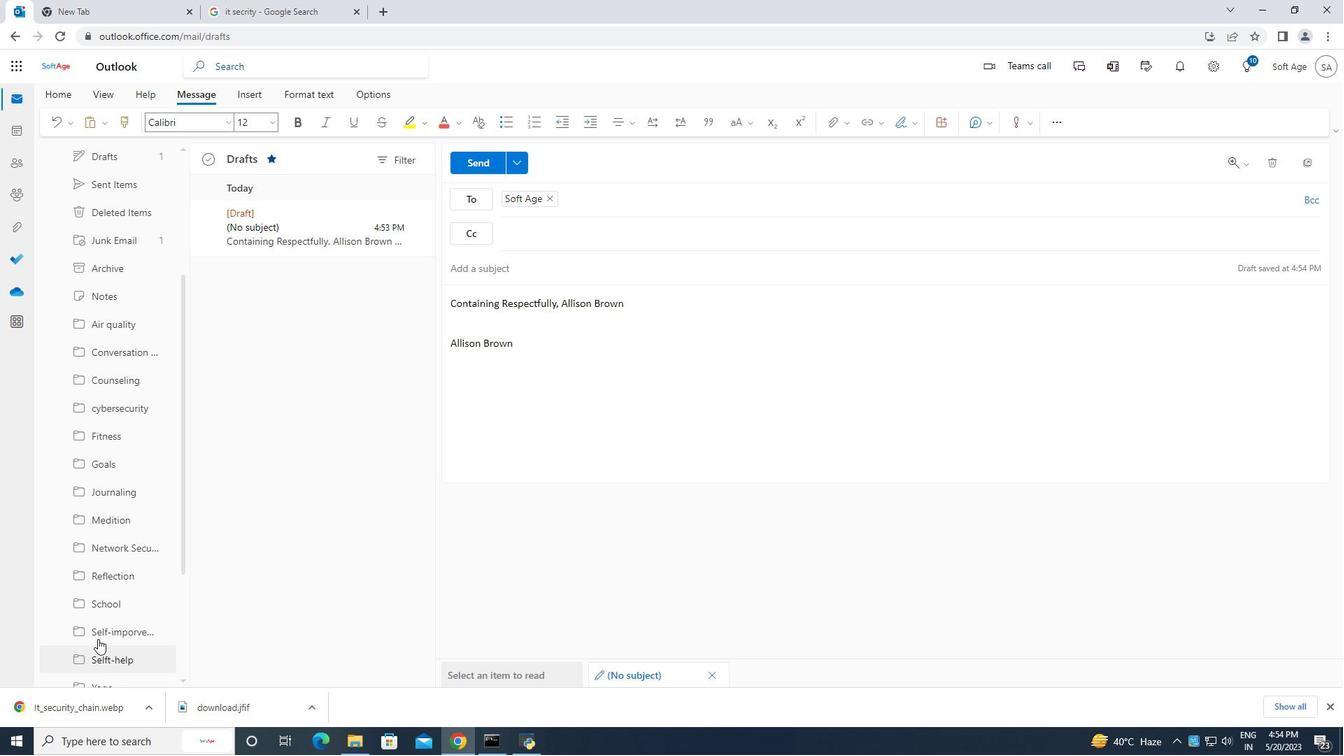 
Action: Mouse scrolled (100, 626) with delta (0, 0)
Screenshot: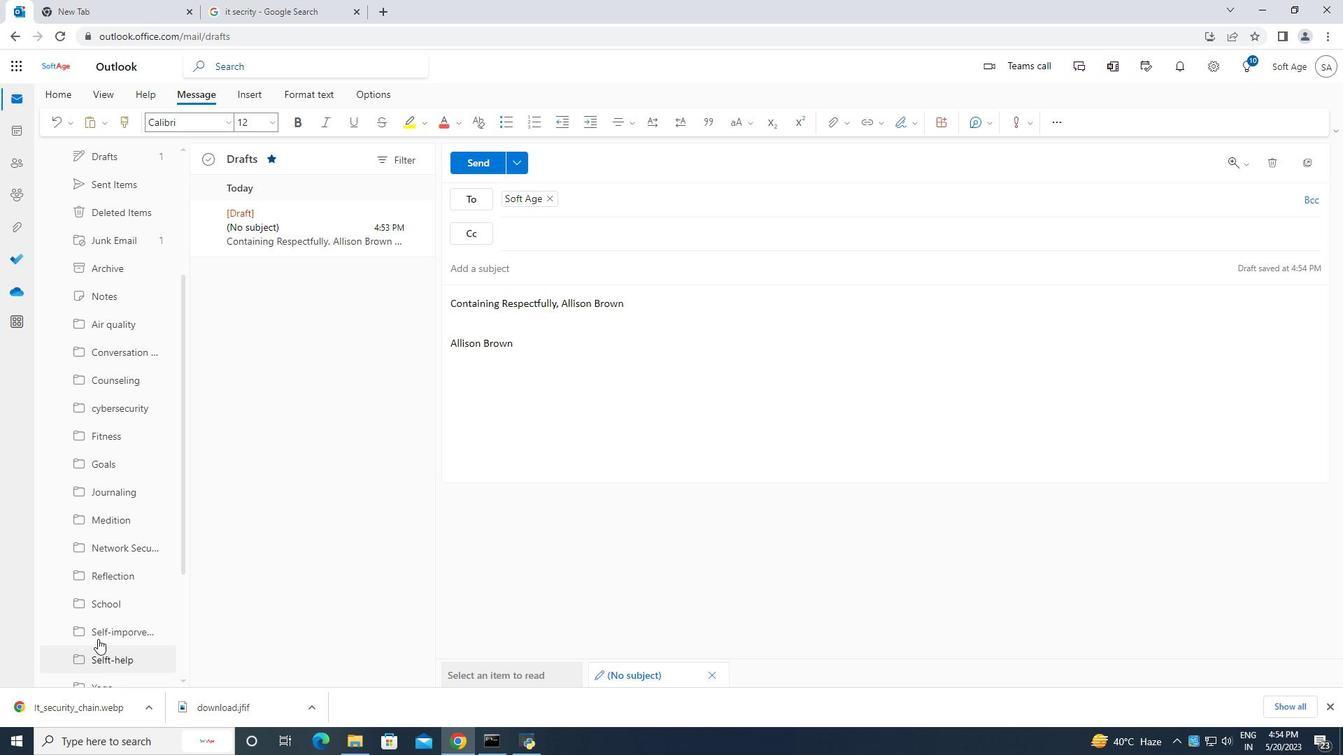
Action: Mouse scrolled (100, 626) with delta (0, 0)
Screenshot: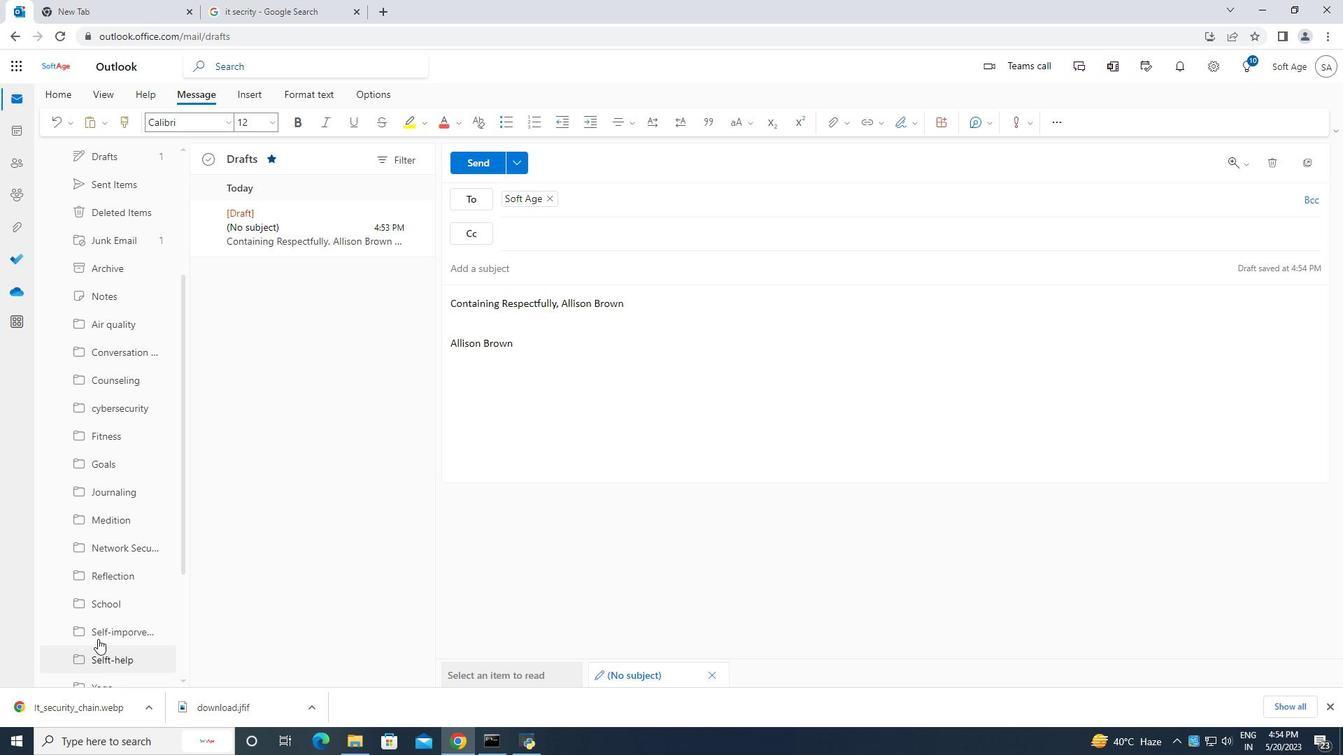 
Action: Mouse scrolled (100, 626) with delta (0, 0)
Screenshot: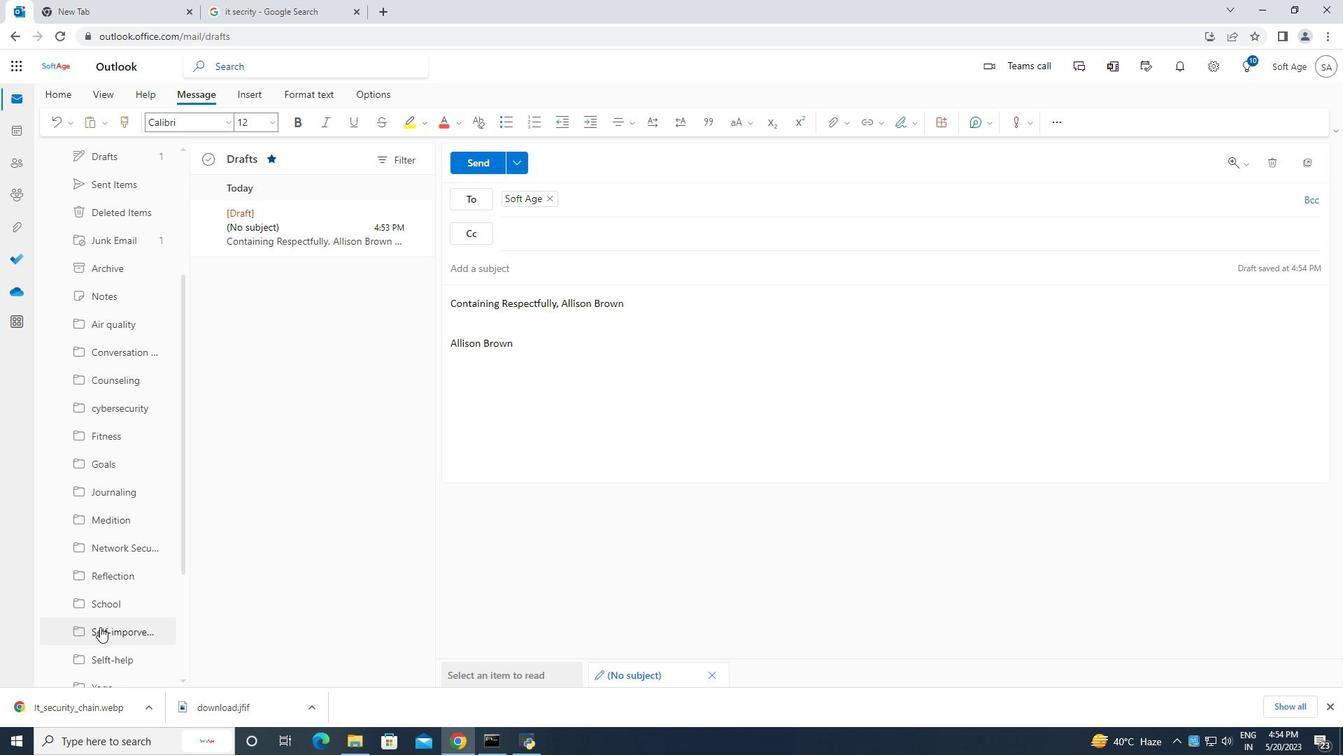 
Action: Mouse scrolled (100, 626) with delta (0, 0)
Screenshot: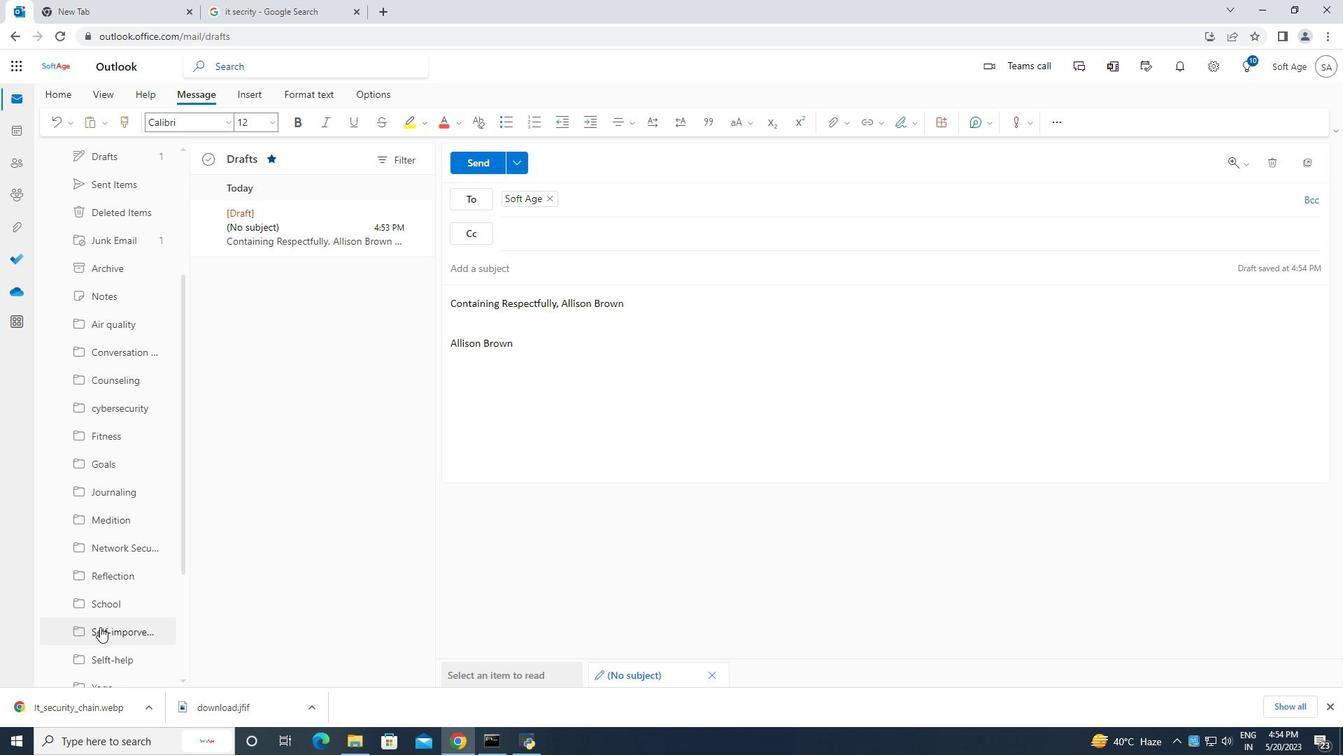
Action: Mouse moved to (117, 545)
Screenshot: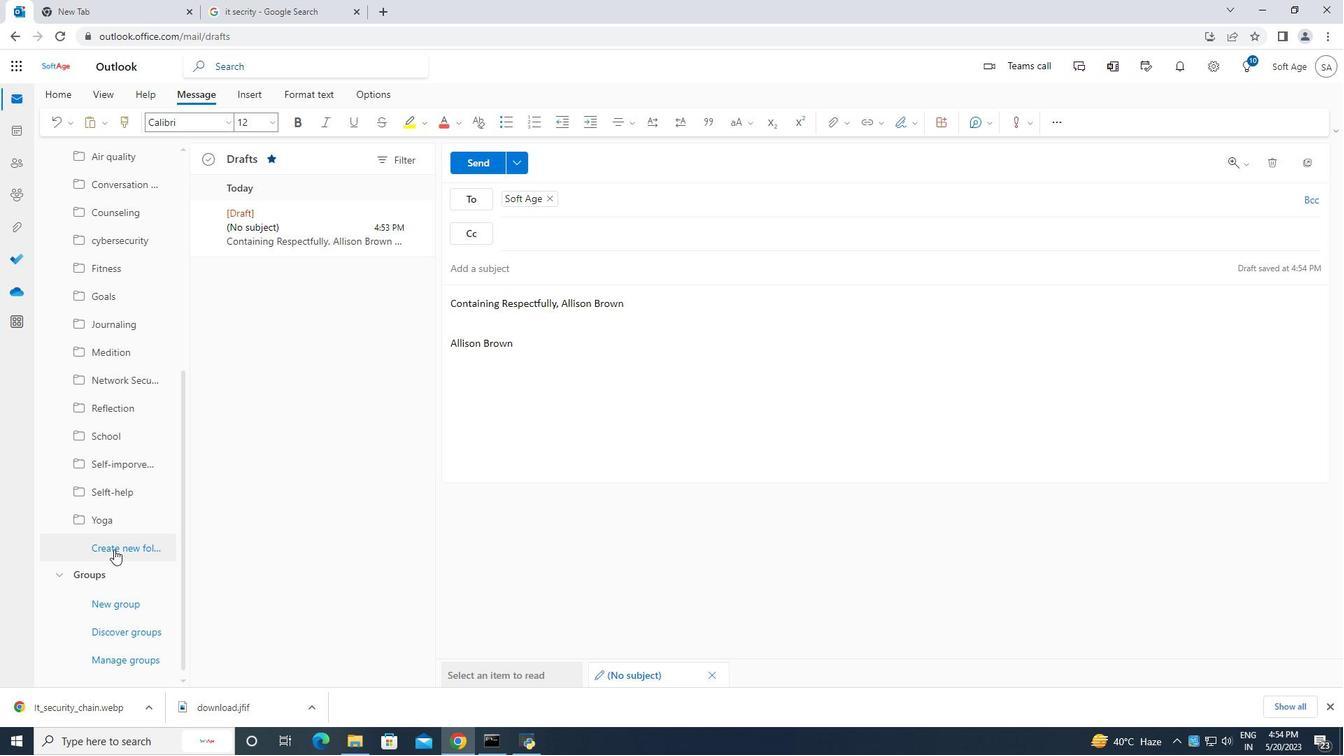
Action: Mouse pressed left at (117, 545)
Screenshot: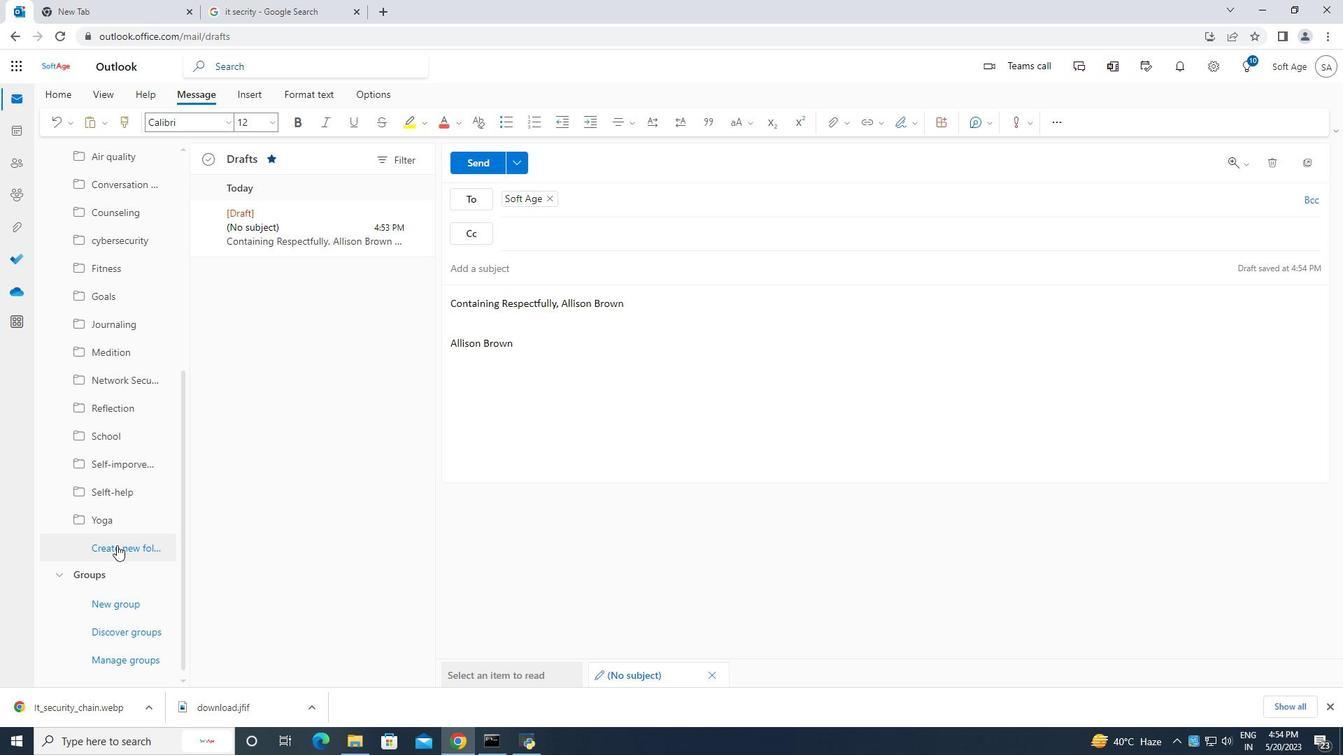 
Action: Key pressed <Key.caps_lock>F<Key.caps_lock>irewell<Key.backspace><Key.backspace><Key.backspace>all<Key.space>
Screenshot: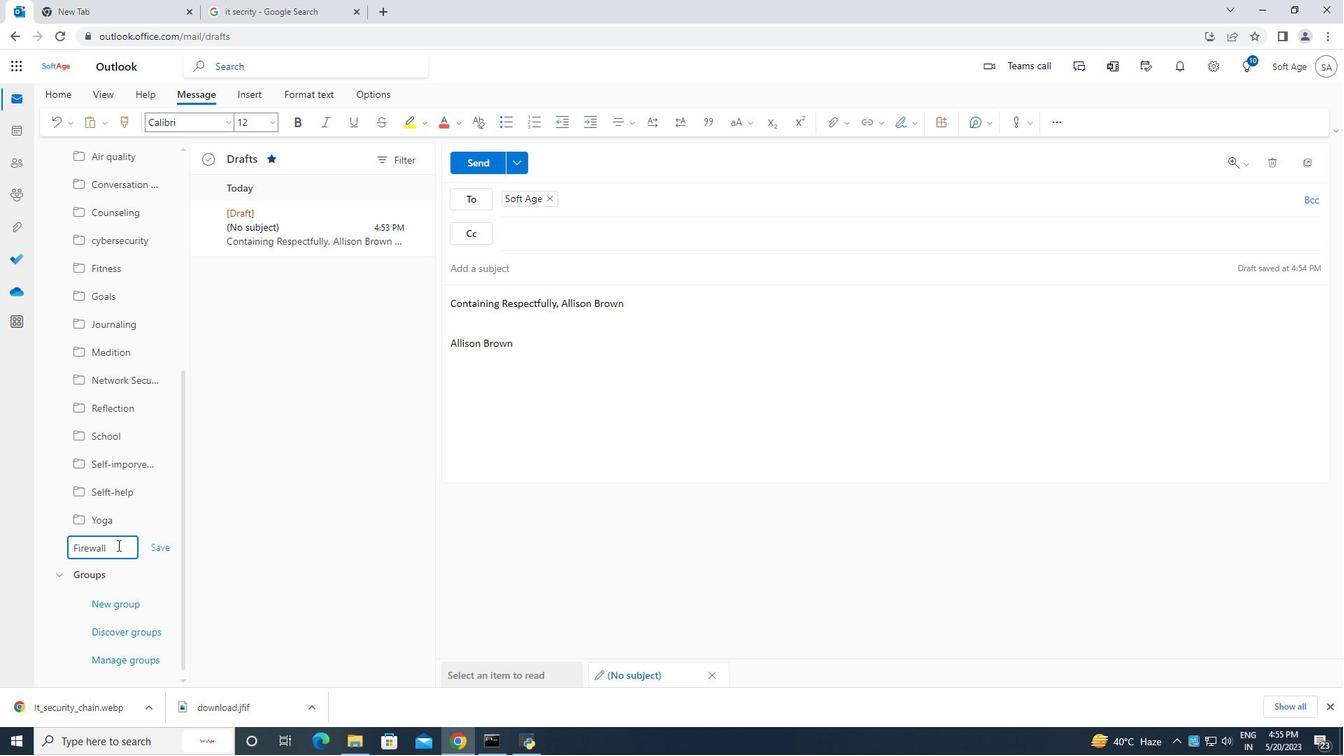 
Action: Mouse moved to (165, 548)
Screenshot: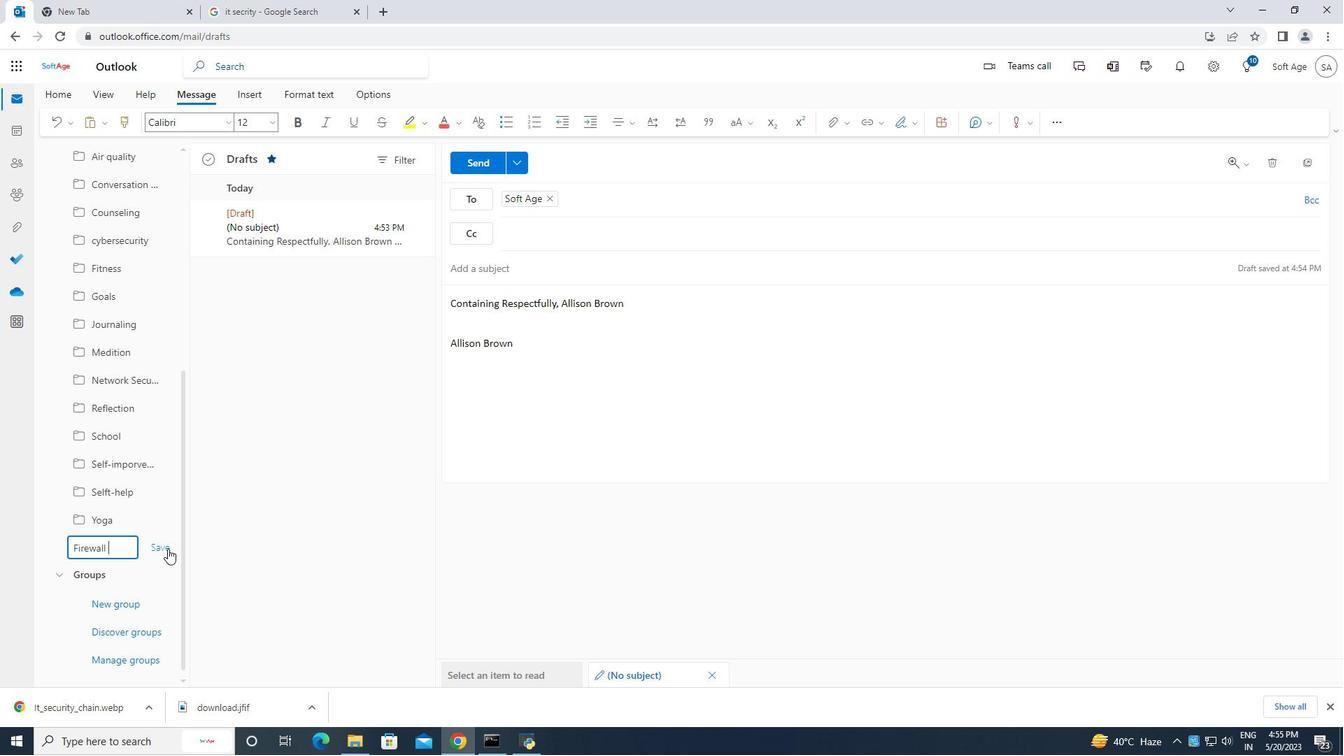
Action: Mouse pressed left at (165, 548)
Screenshot: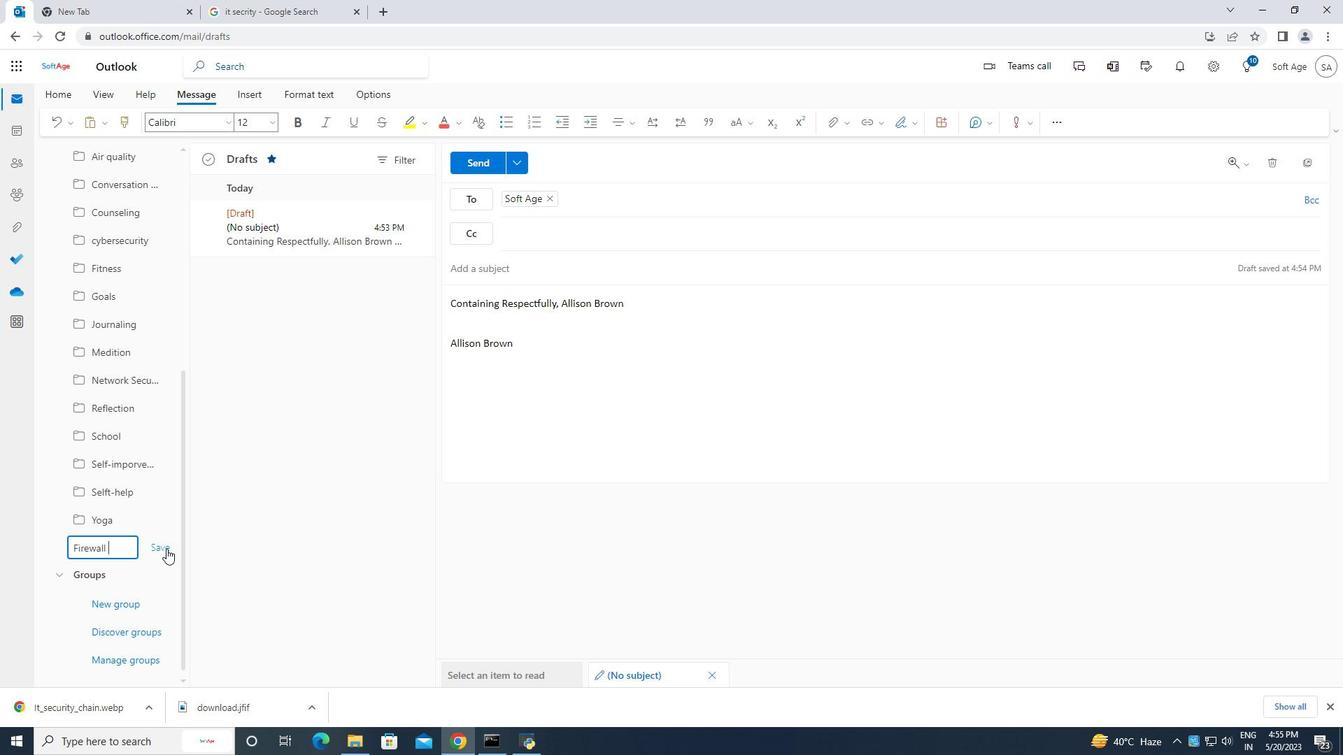 
Action: Mouse moved to (468, 162)
Screenshot: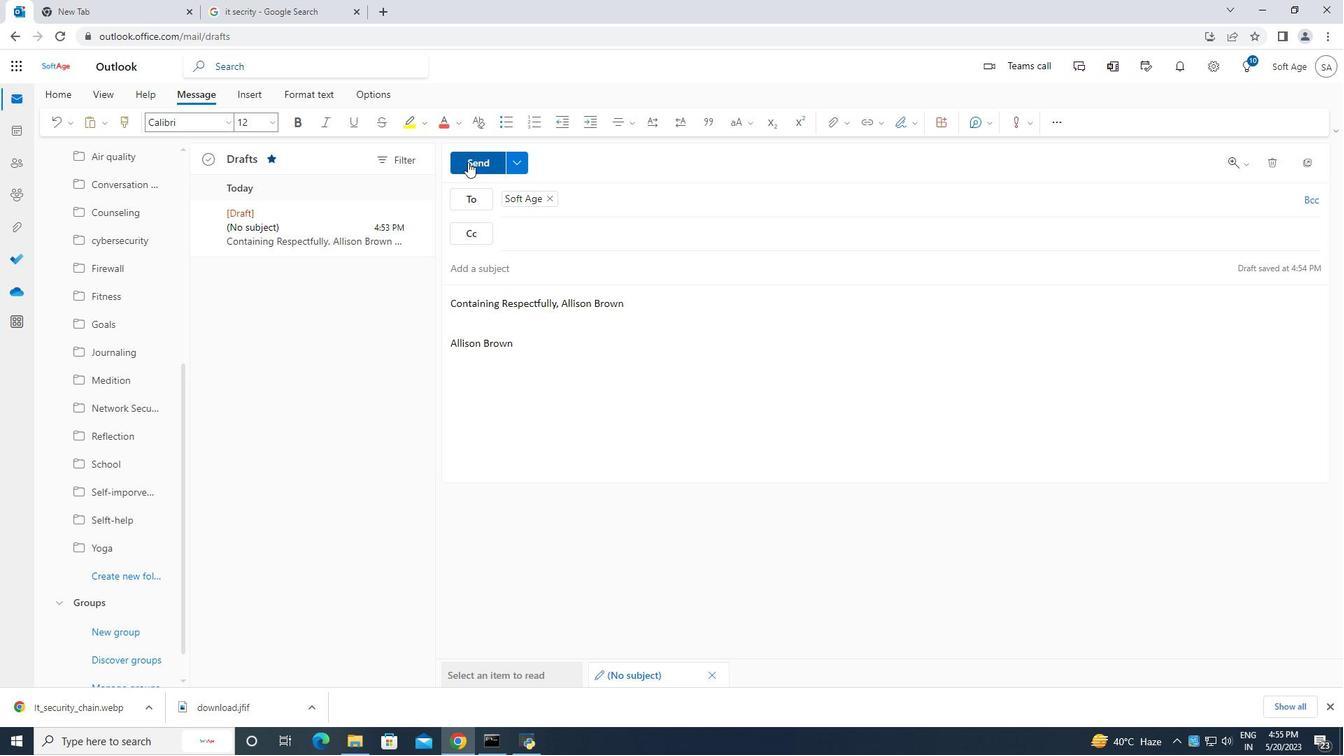 
Action: Mouse pressed left at (468, 162)
Screenshot: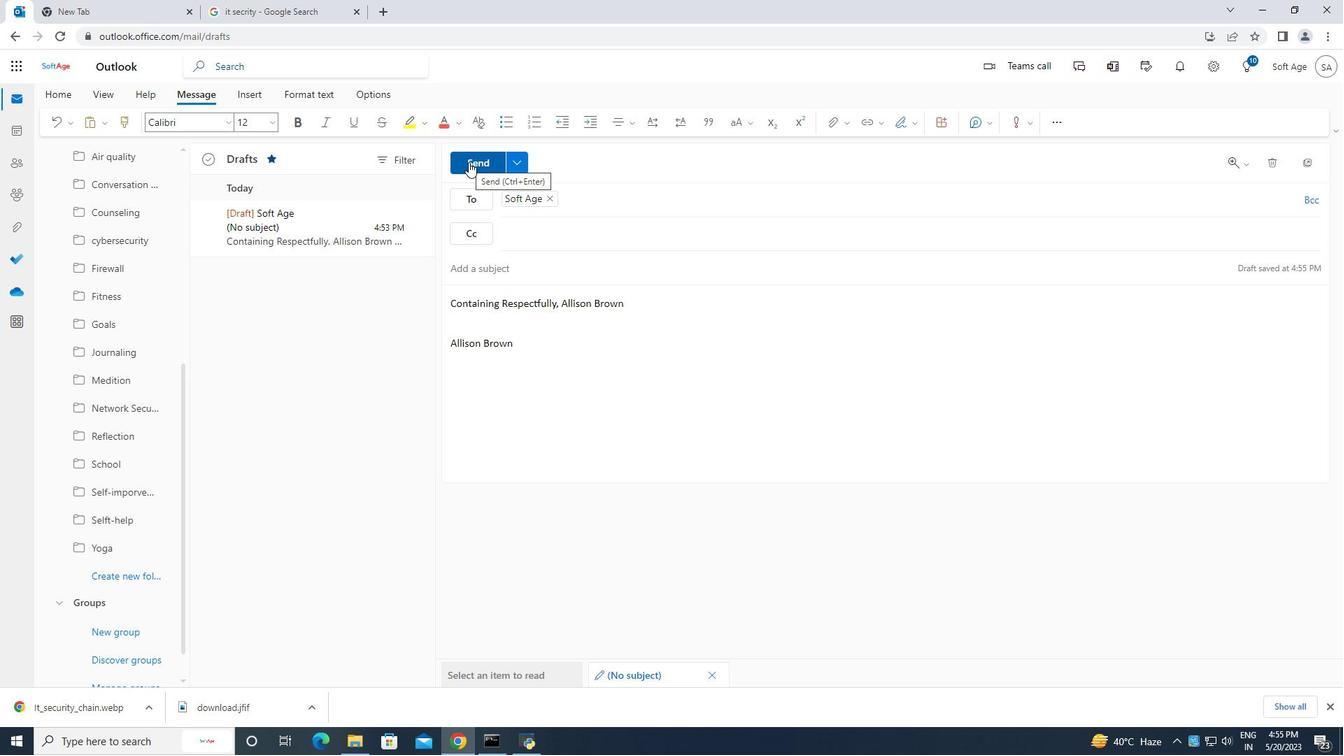 
Action: Mouse moved to (671, 402)
Screenshot: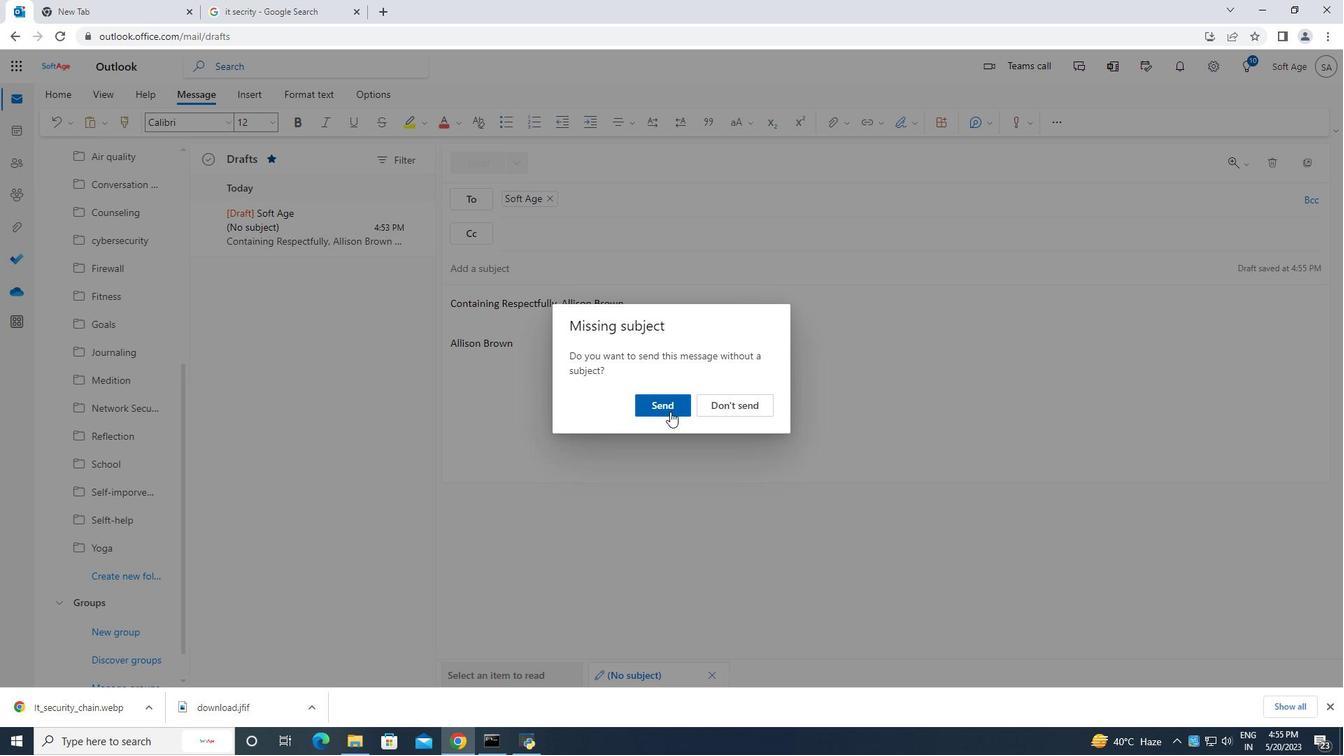 
Action: Mouse pressed left at (671, 402)
Screenshot: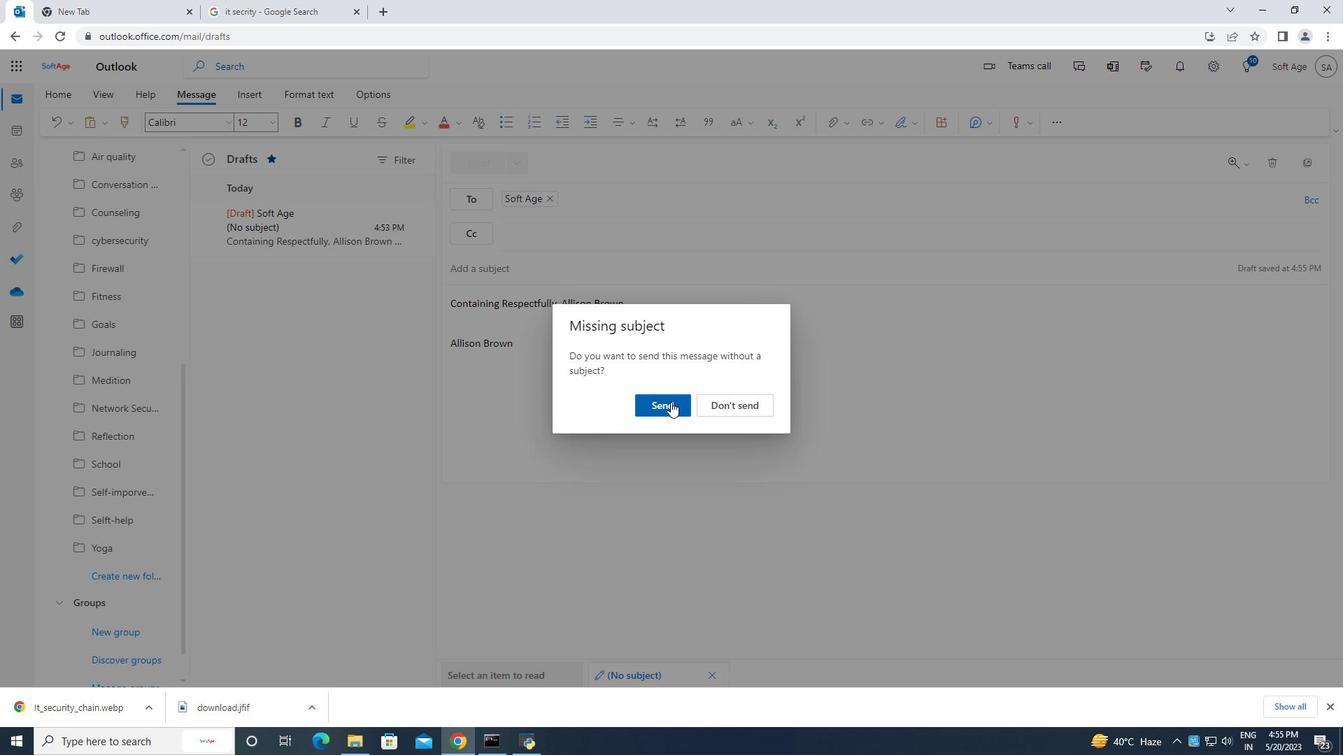 
Action: Mouse moved to (242, 234)
Screenshot: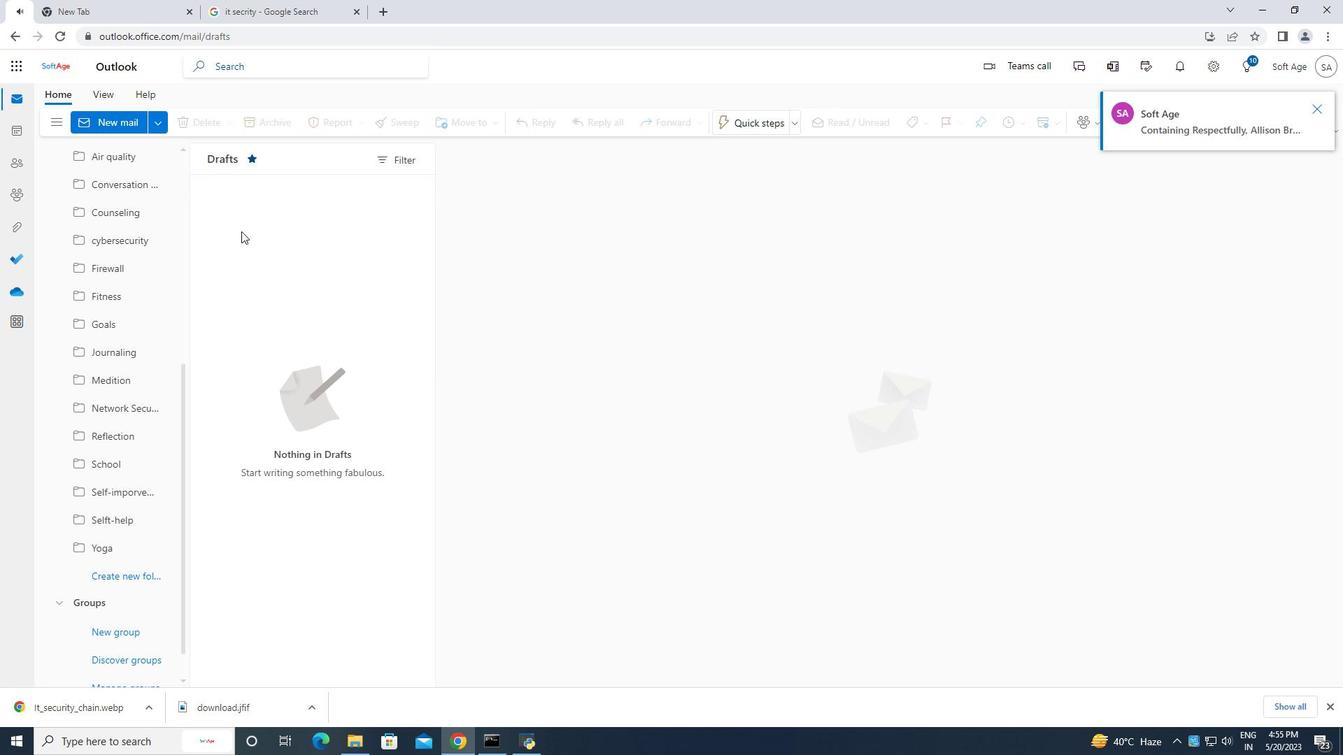
